 Task: Search one way flight ticket for 2 adults, 2 children, 2 infants in seat in first from Cedar Rapids: Eastern Iowa Airport to Rock Springs: Southwest Wyoming Regional Airport (rock Springs Sweetwater County Airport) on 8-5-2023. Choice of flights is Westjet. Number of bags: 2 carry on bags. Price is upto 71000. Outbound departure time preference is 7:30.
Action: Mouse moved to (277, 261)
Screenshot: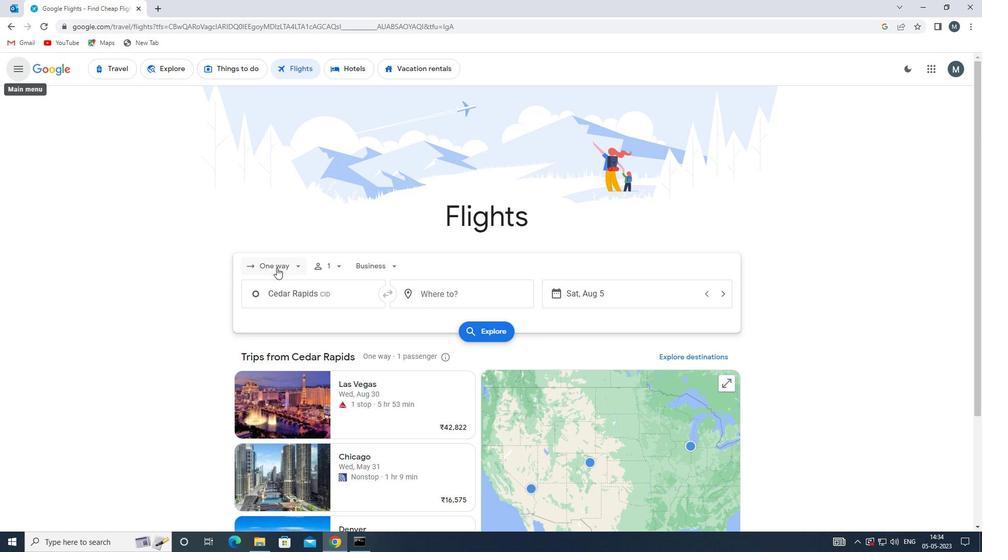 
Action: Mouse pressed left at (277, 261)
Screenshot: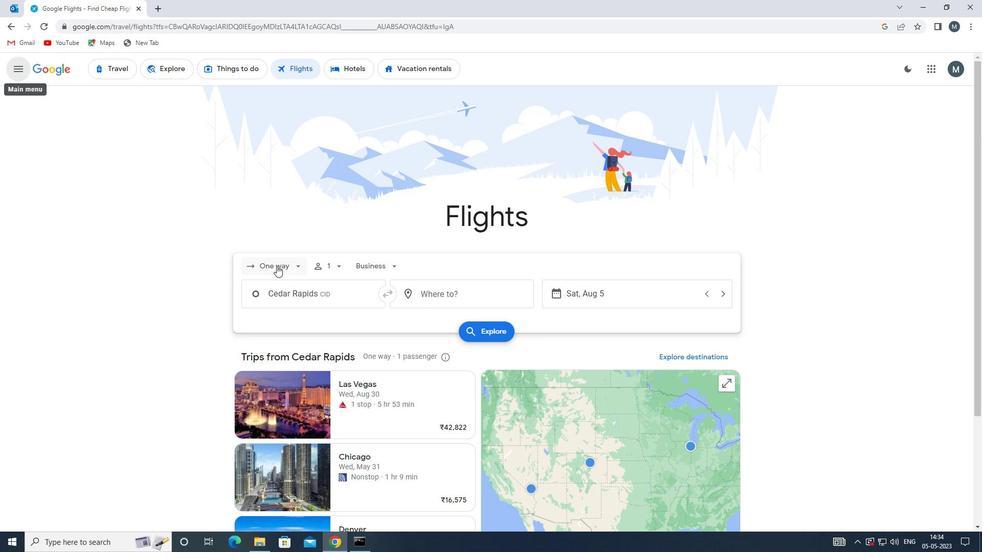 
Action: Mouse moved to (287, 316)
Screenshot: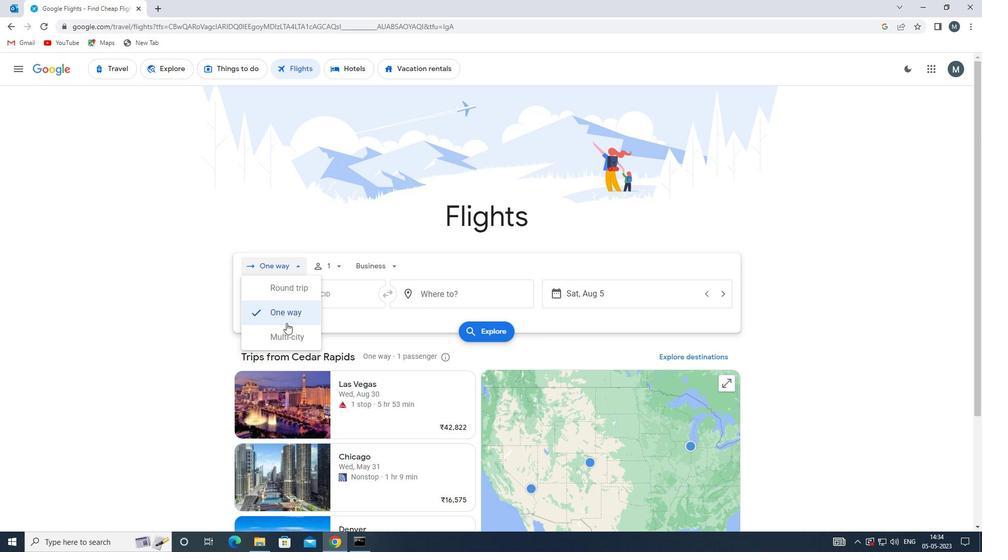 
Action: Mouse pressed left at (287, 316)
Screenshot: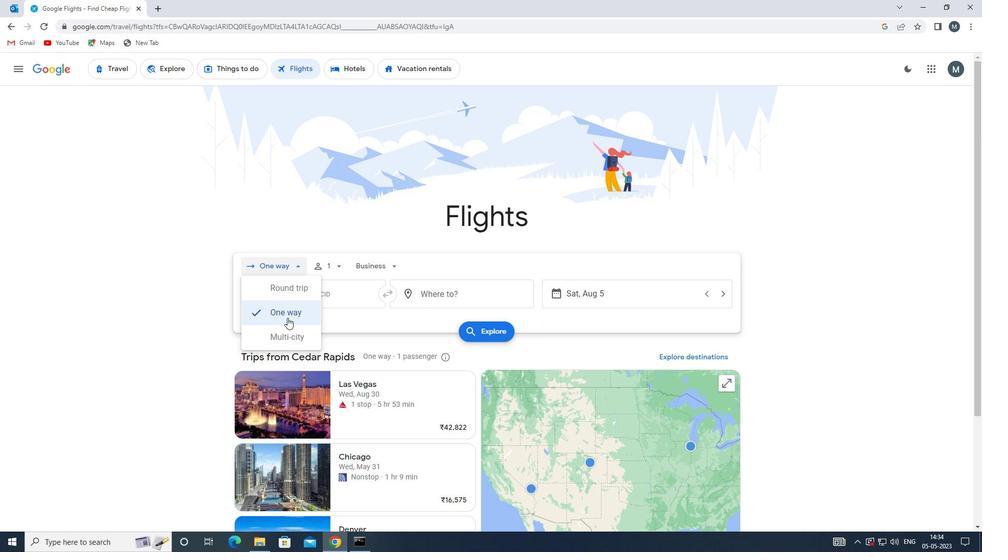 
Action: Mouse moved to (339, 267)
Screenshot: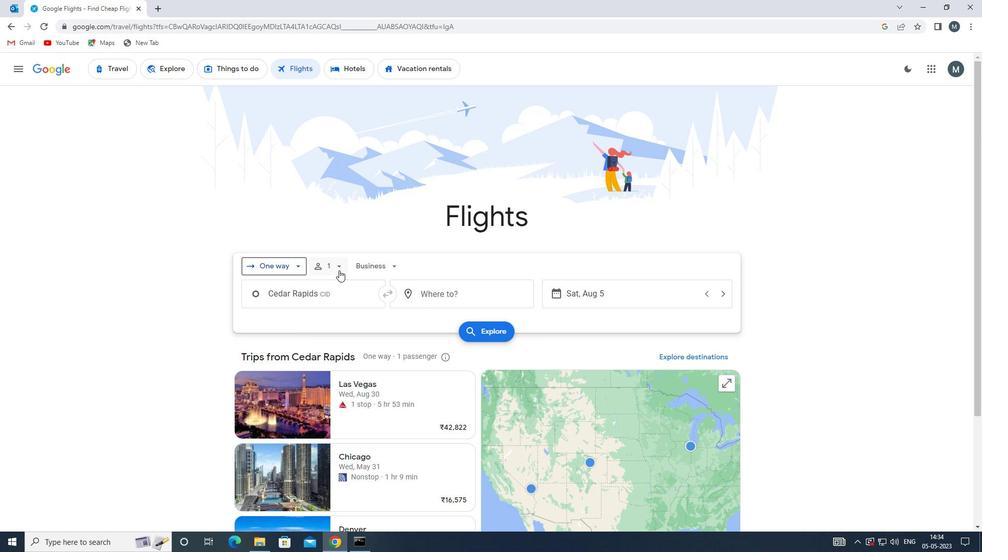 
Action: Mouse pressed left at (339, 267)
Screenshot: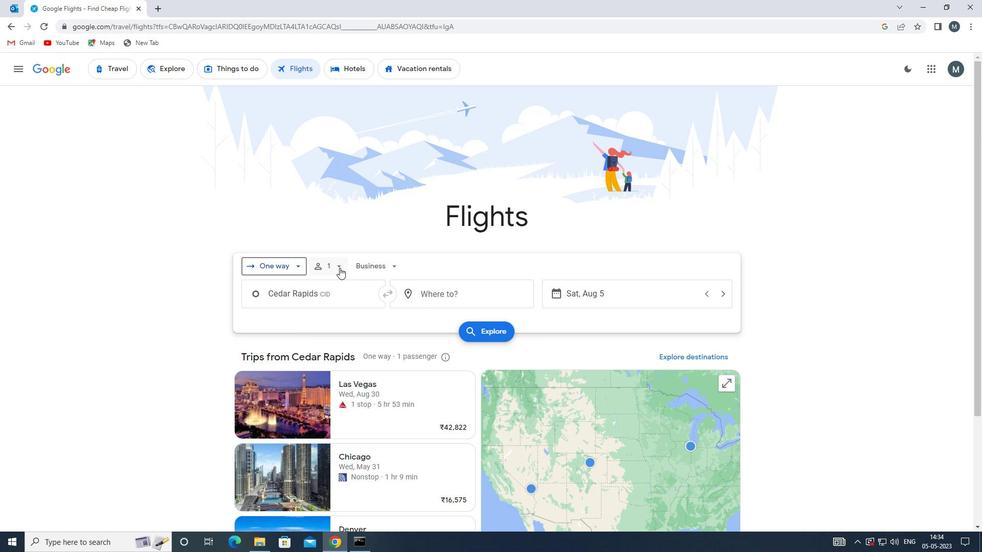 
Action: Mouse moved to (414, 292)
Screenshot: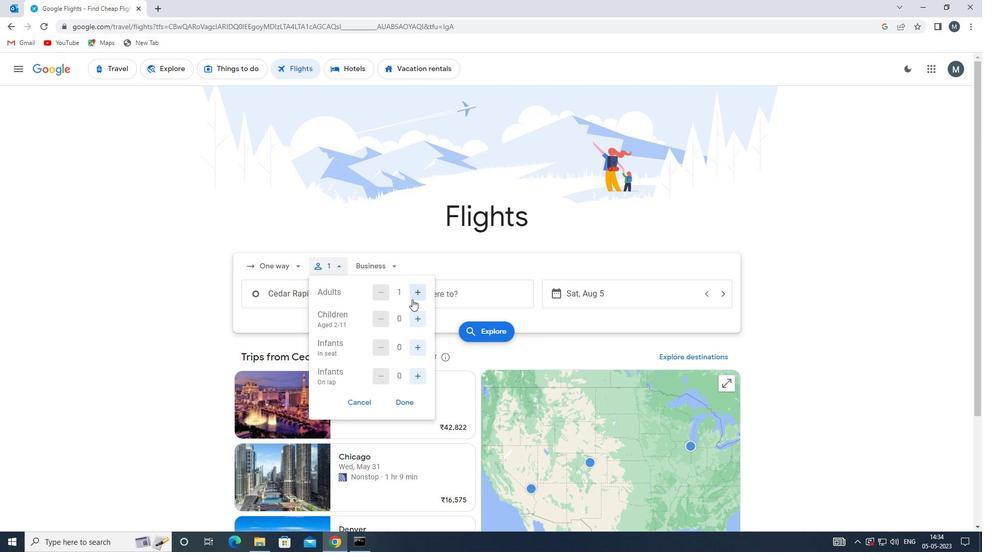 
Action: Mouse pressed left at (414, 292)
Screenshot: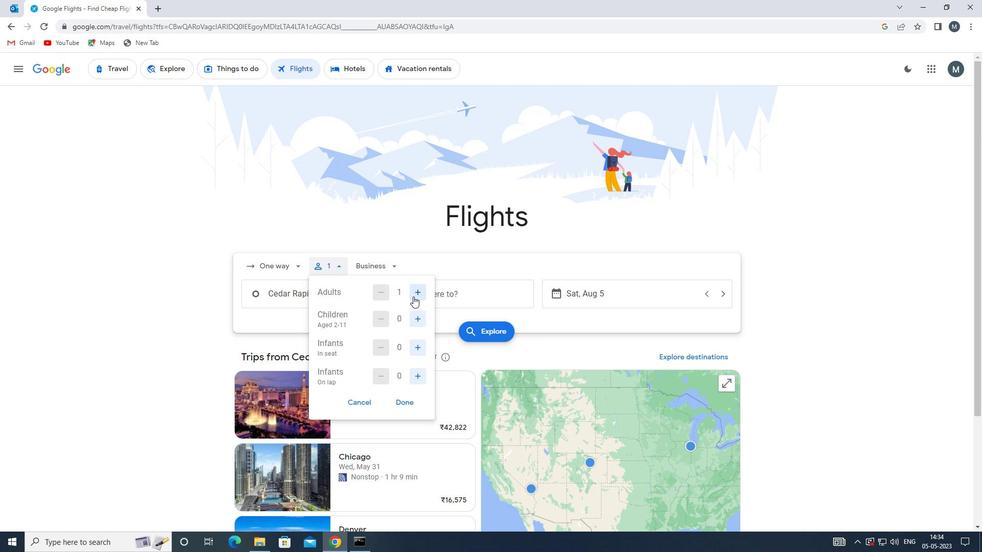 
Action: Mouse moved to (415, 317)
Screenshot: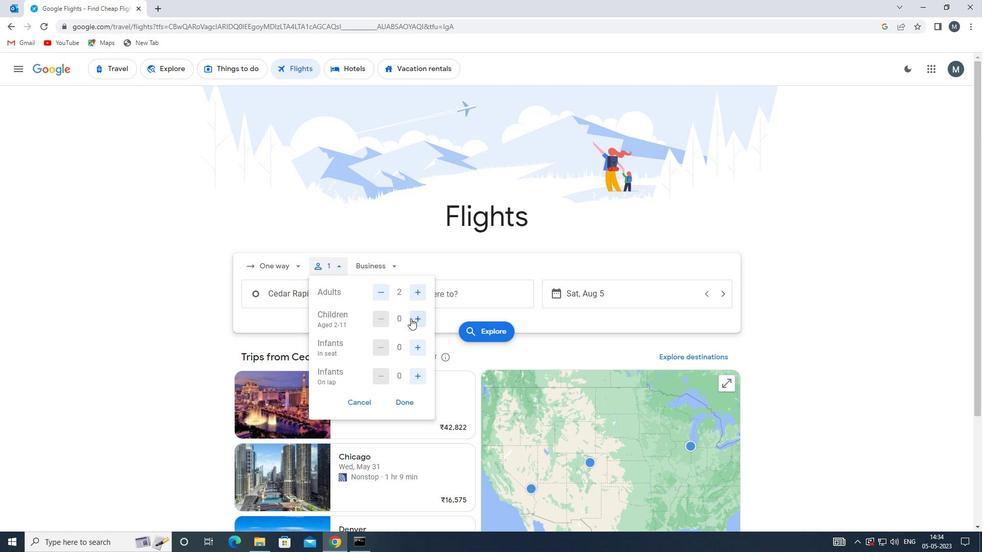 
Action: Mouse pressed left at (415, 317)
Screenshot: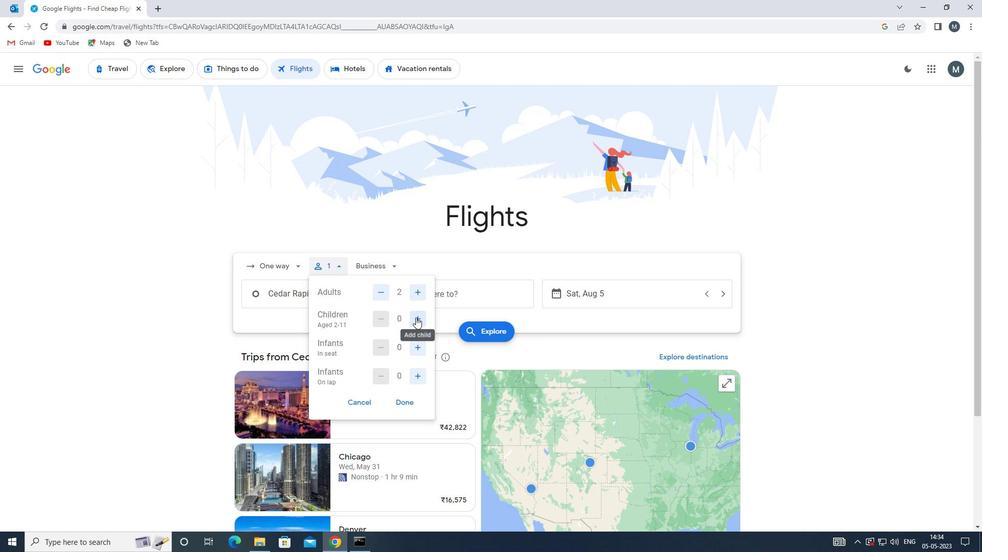 
Action: Mouse pressed left at (415, 317)
Screenshot: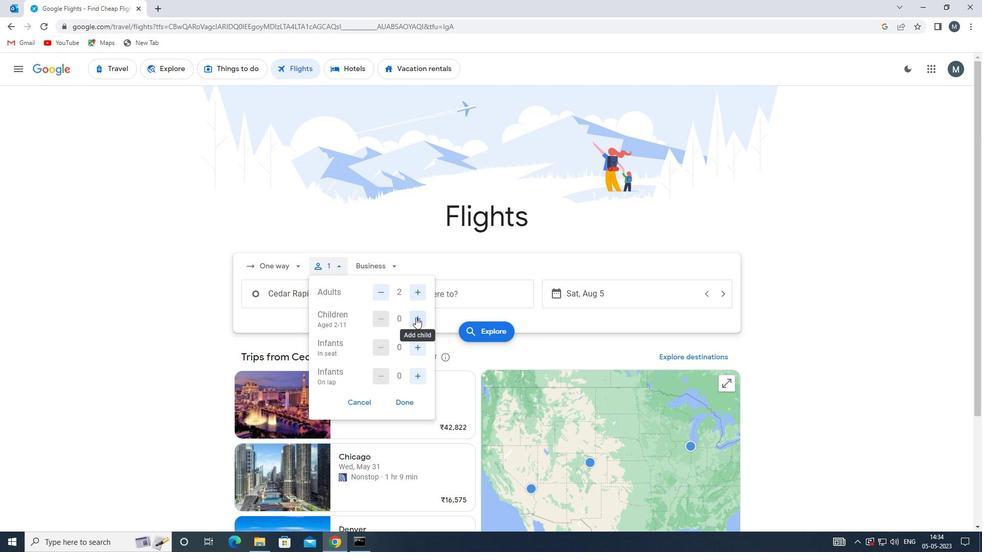 
Action: Mouse moved to (418, 345)
Screenshot: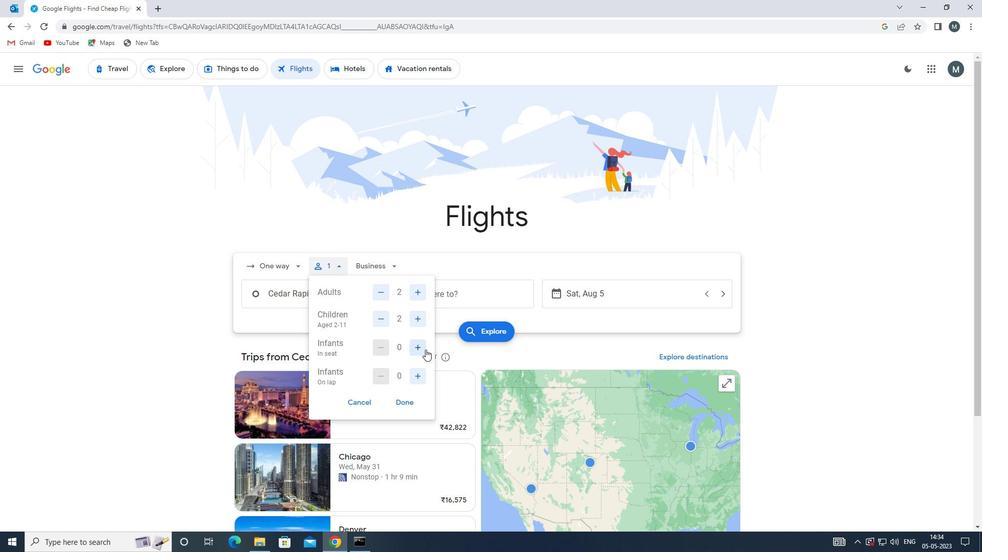 
Action: Mouse pressed left at (418, 345)
Screenshot: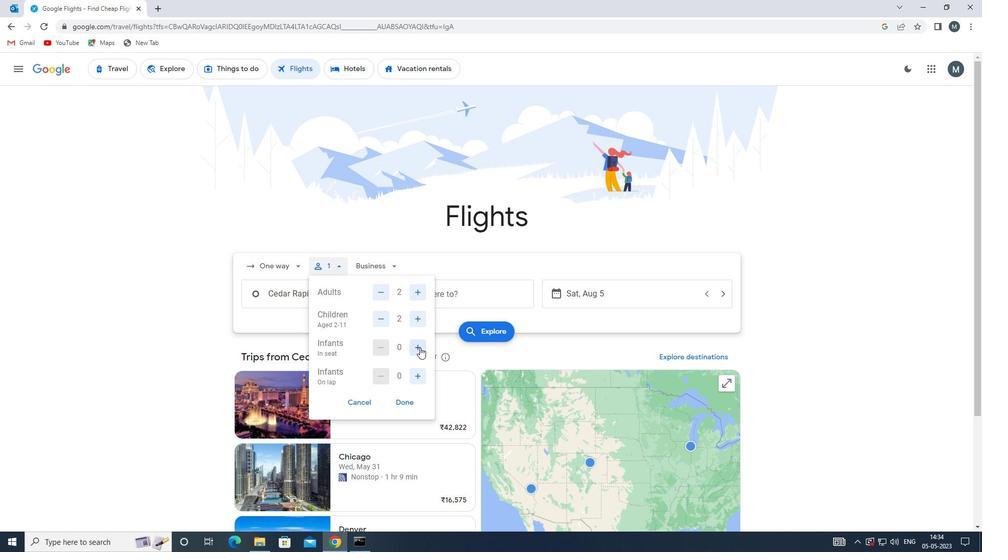 
Action: Mouse pressed left at (418, 345)
Screenshot: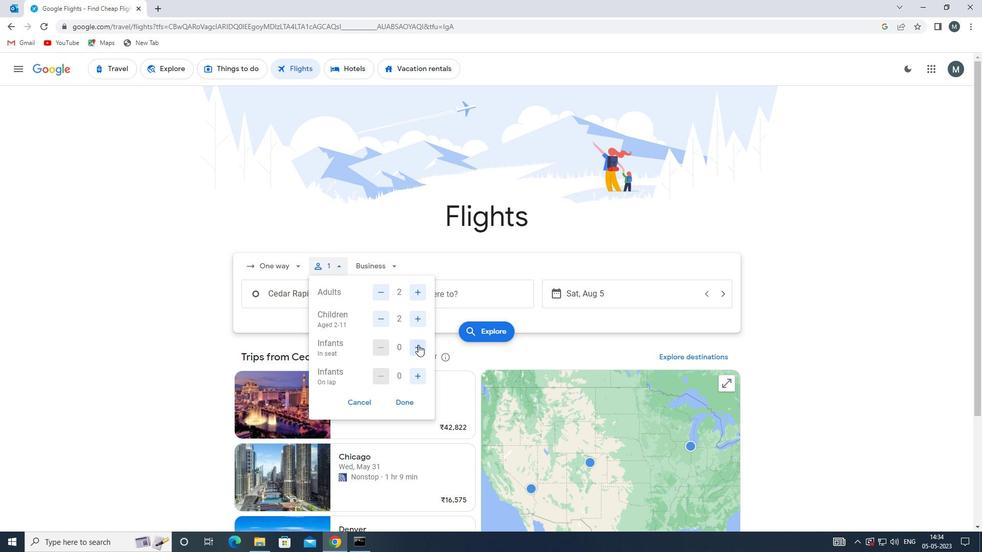 
Action: Mouse moved to (417, 398)
Screenshot: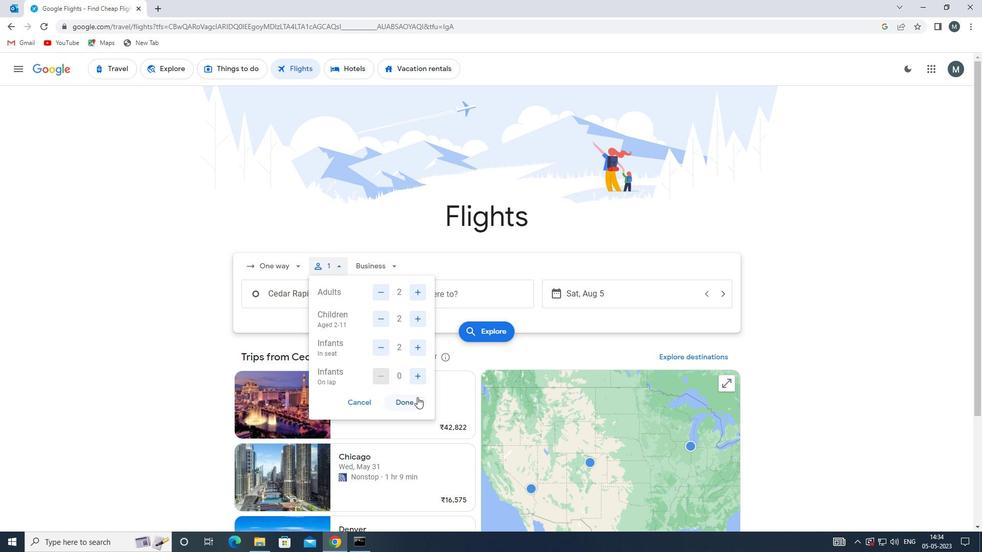 
Action: Mouse pressed left at (417, 398)
Screenshot: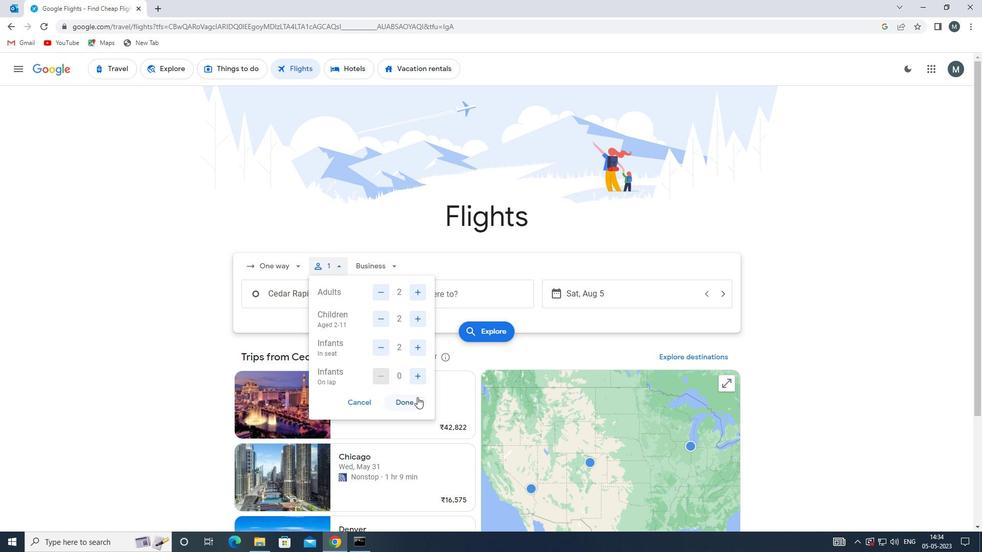 
Action: Mouse moved to (395, 264)
Screenshot: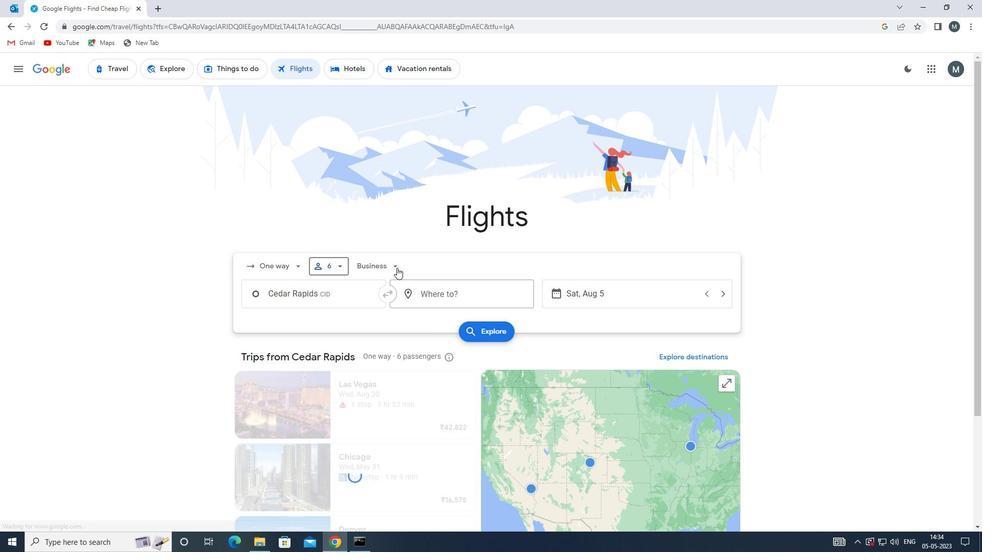 
Action: Mouse pressed left at (395, 264)
Screenshot: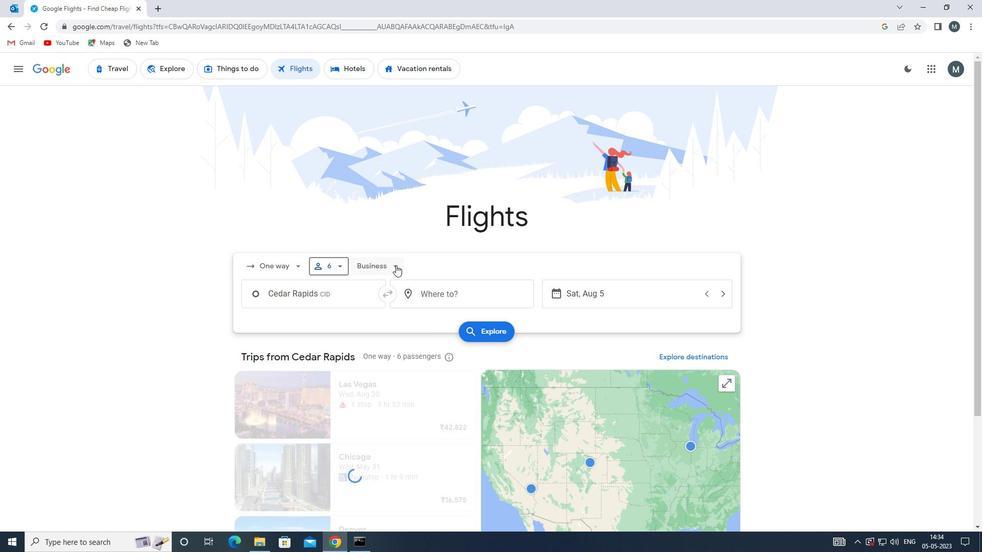 
Action: Mouse moved to (397, 357)
Screenshot: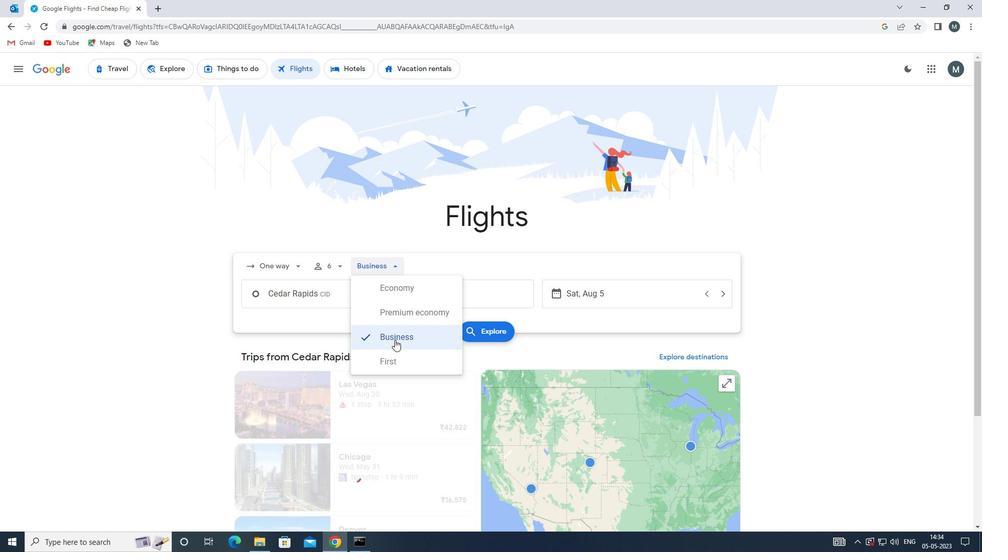 
Action: Mouse pressed left at (397, 357)
Screenshot: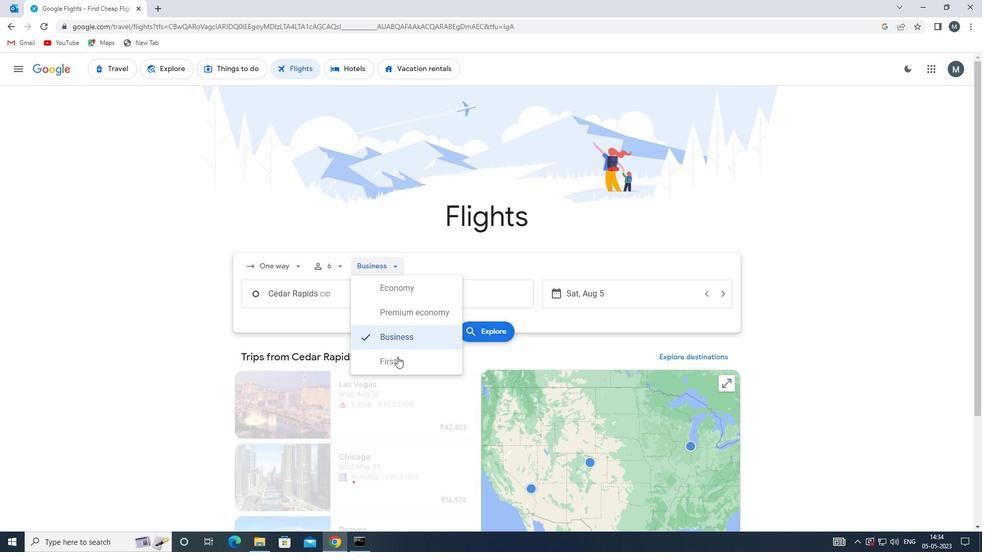 
Action: Mouse moved to (353, 297)
Screenshot: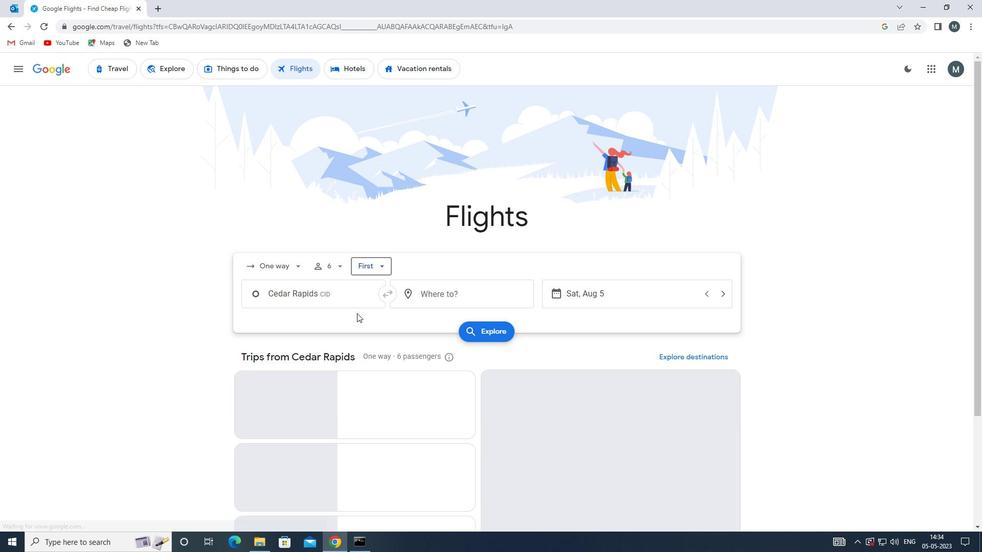 
Action: Mouse pressed left at (353, 297)
Screenshot: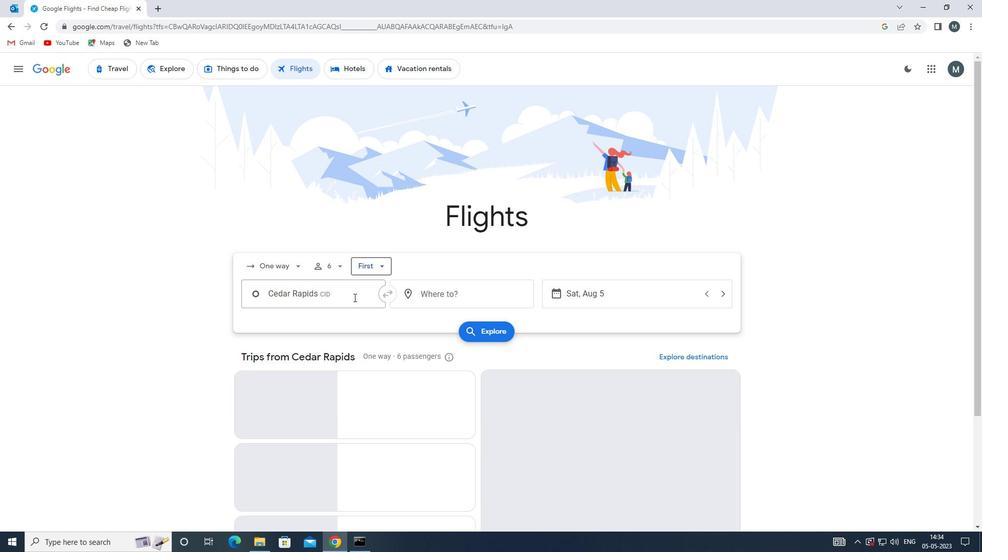 
Action: Mouse moved to (338, 347)
Screenshot: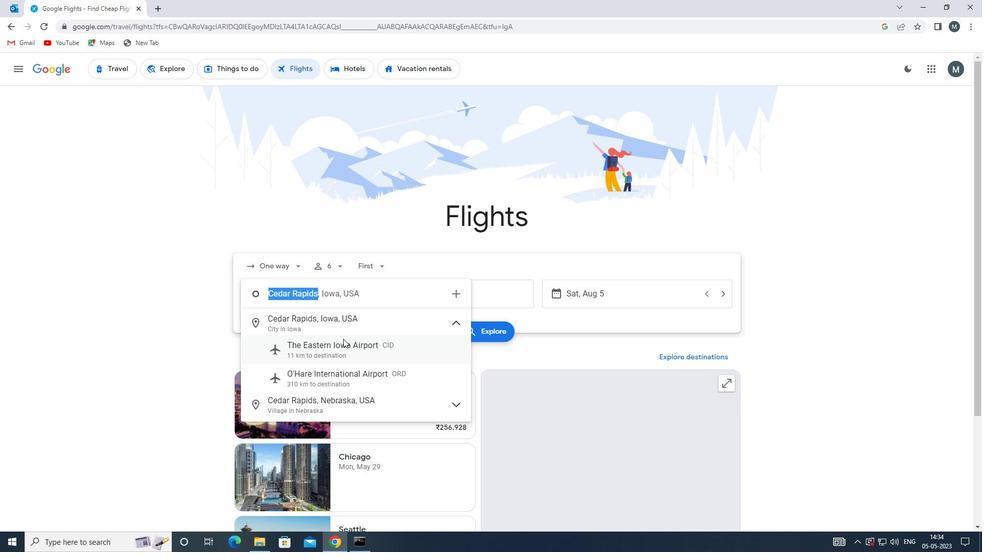 
Action: Mouse pressed left at (338, 347)
Screenshot: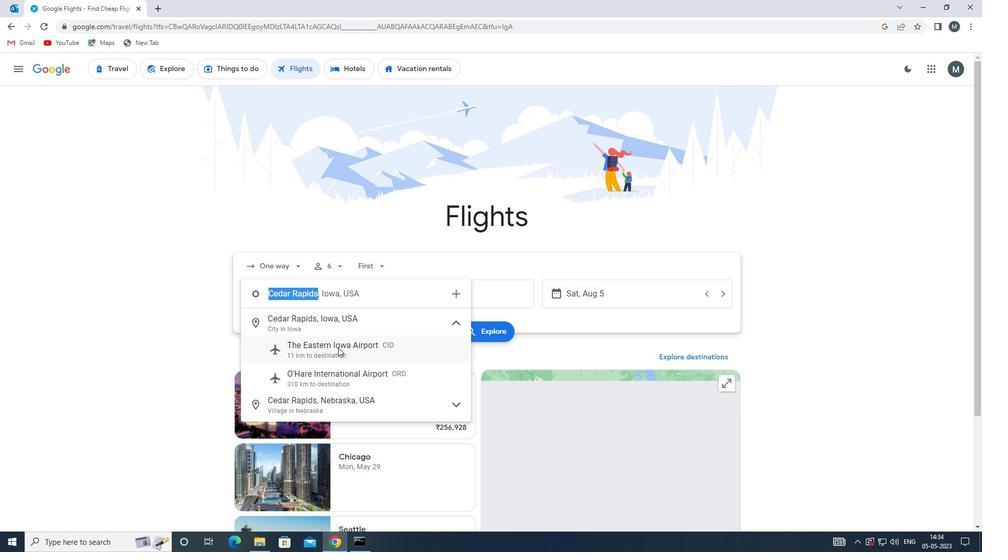 
Action: Mouse moved to (446, 299)
Screenshot: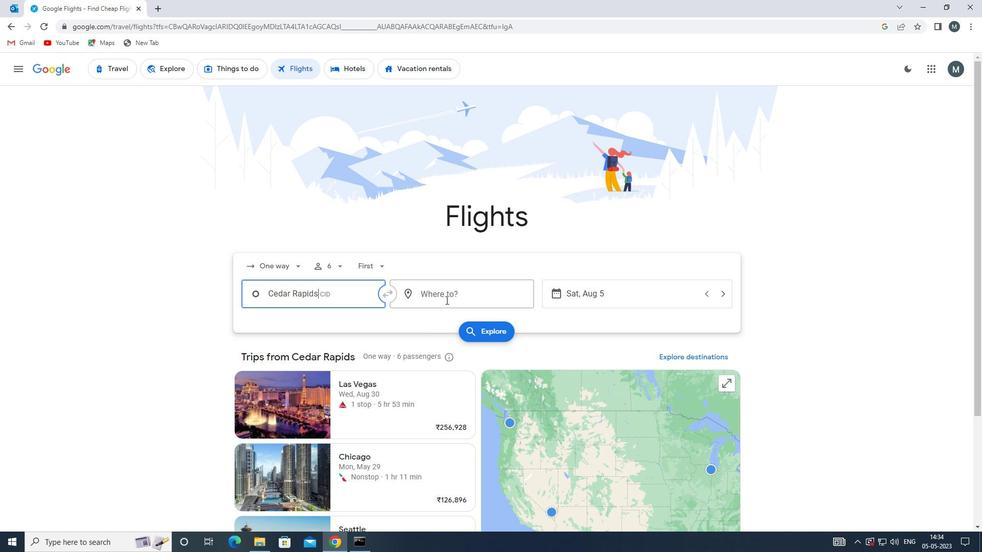 
Action: Mouse pressed left at (446, 299)
Screenshot: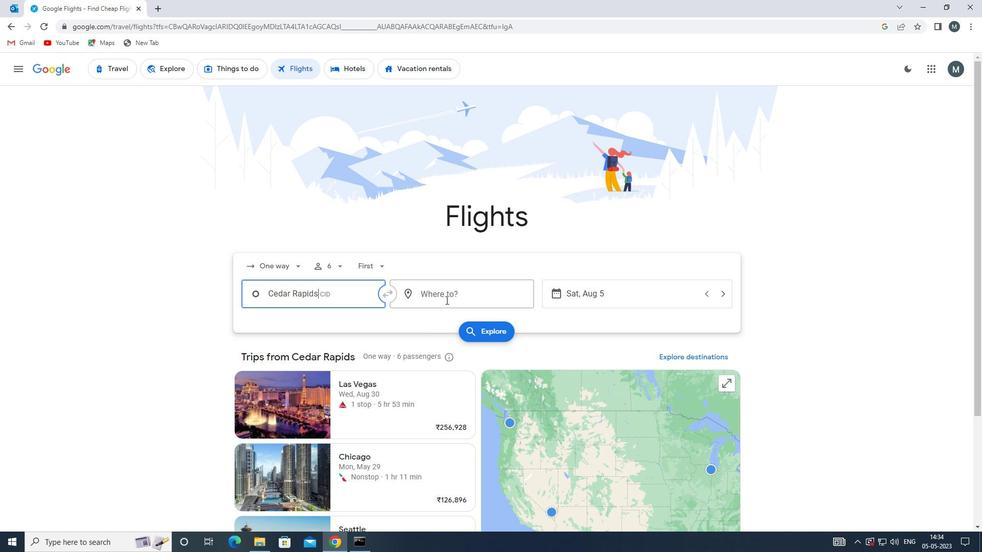 
Action: Key pressed south<Key.space>wyoming<Key.space>ref<Key.backspace>g<Key.backspace><Key.backspace><Key.backspace><Key.backspace><Key.backspace><Key.backspace><Key.backspace><Key.backspace><Key.backspace><Key.backspace><Key.backspace><Key.backspace><Key.backspace><Key.backspace><Key.backspace><Key.backspace><Key.backspace><Key.backspace><Key.backspace><Key.backspace><Key.backspace>e<Key.backspace>rks
Screenshot: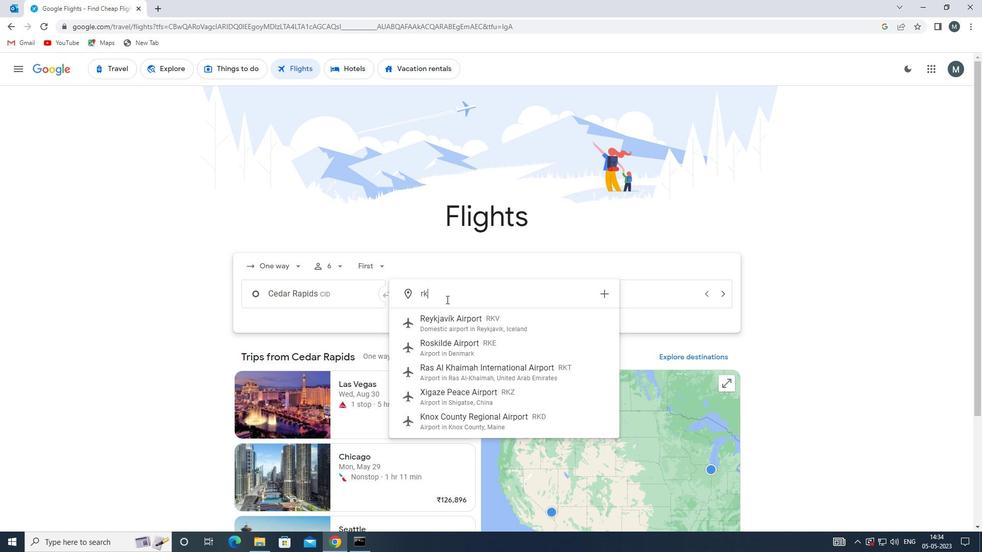 
Action: Mouse moved to (466, 328)
Screenshot: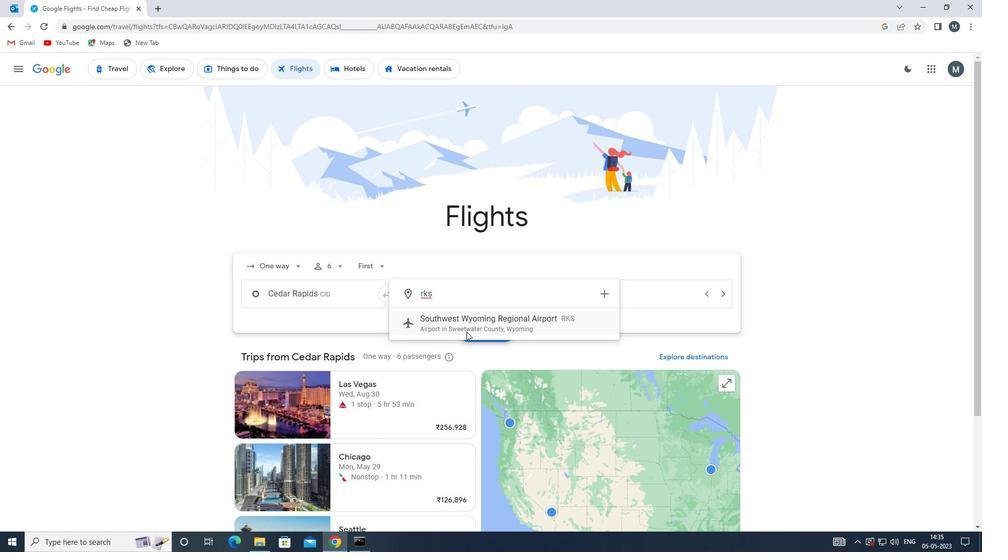 
Action: Mouse pressed left at (466, 328)
Screenshot: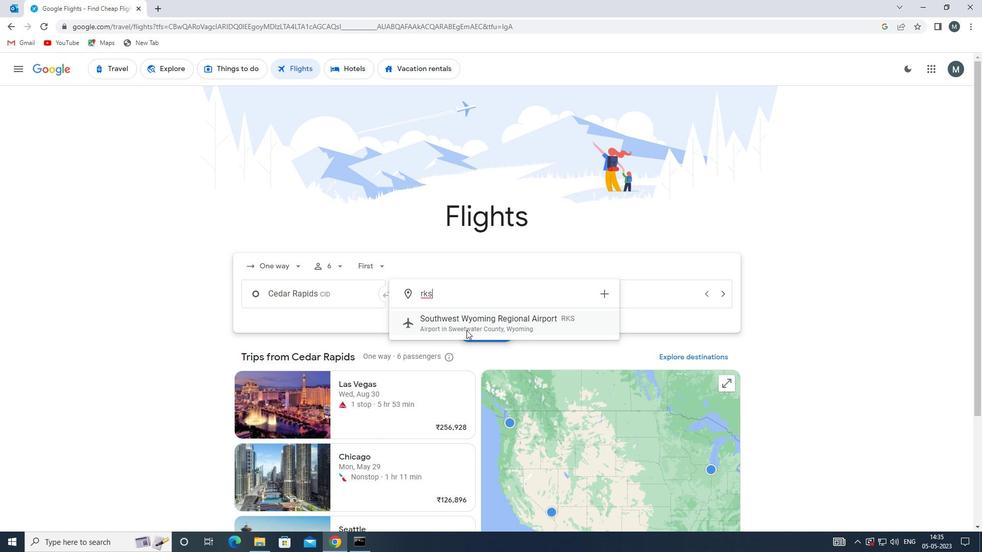 
Action: Mouse moved to (575, 290)
Screenshot: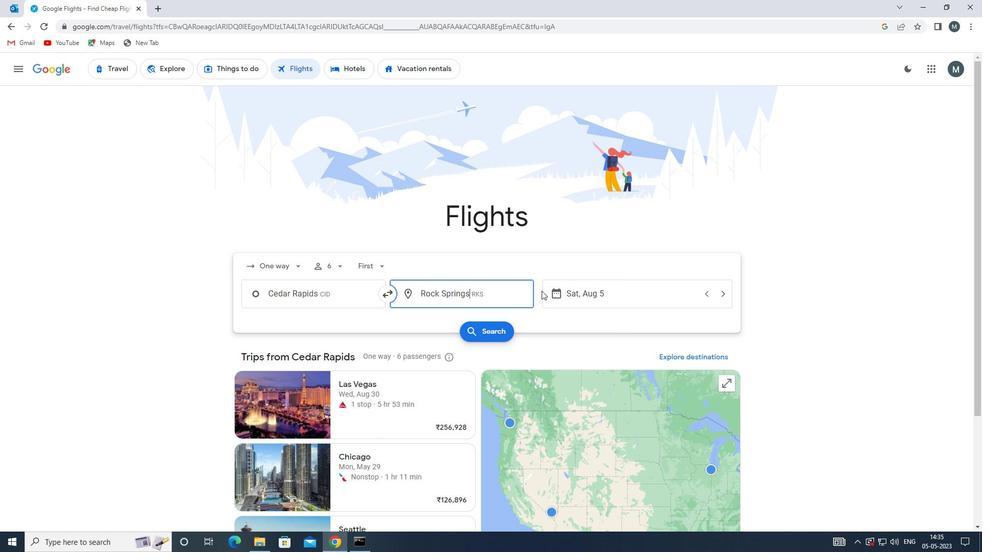 
Action: Mouse pressed left at (575, 290)
Screenshot: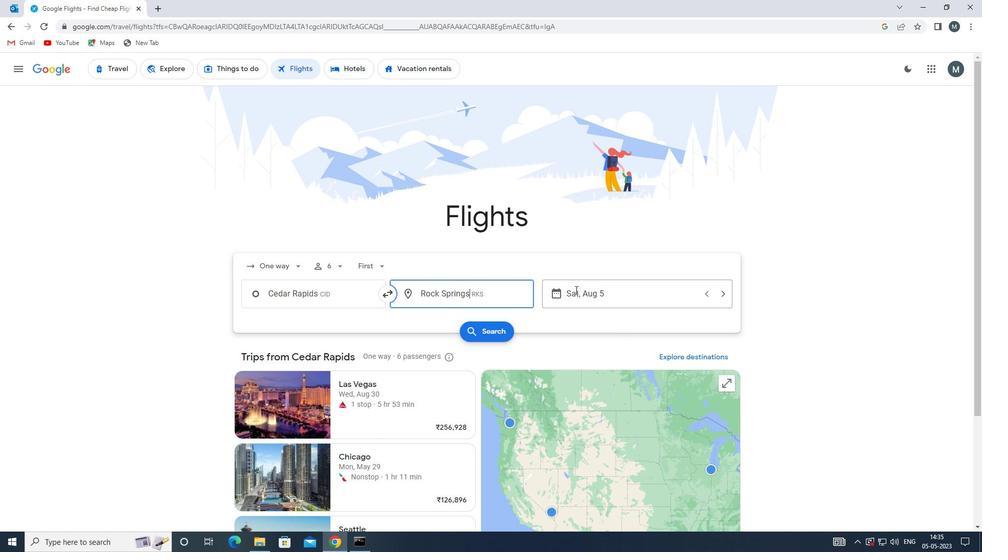 
Action: Mouse moved to (518, 340)
Screenshot: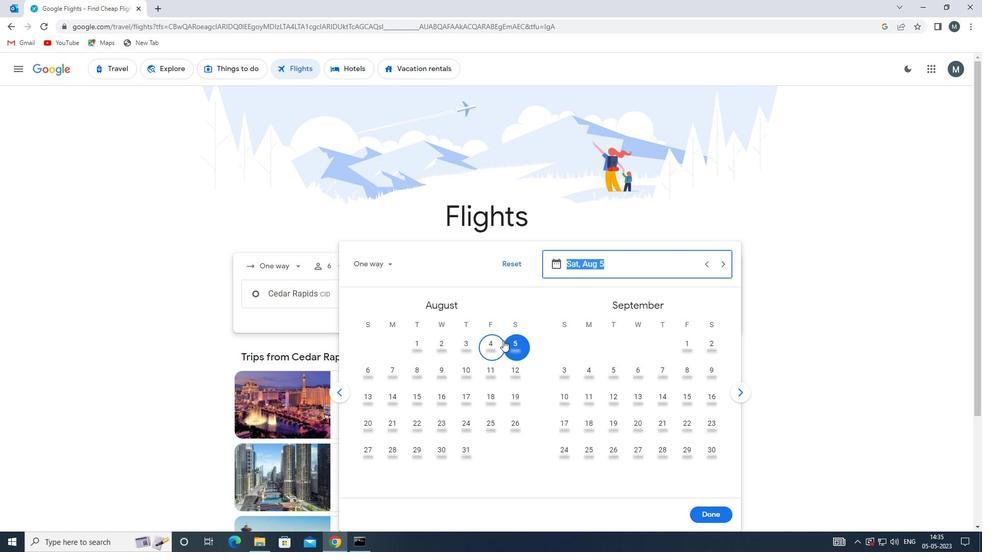 
Action: Mouse pressed left at (518, 340)
Screenshot: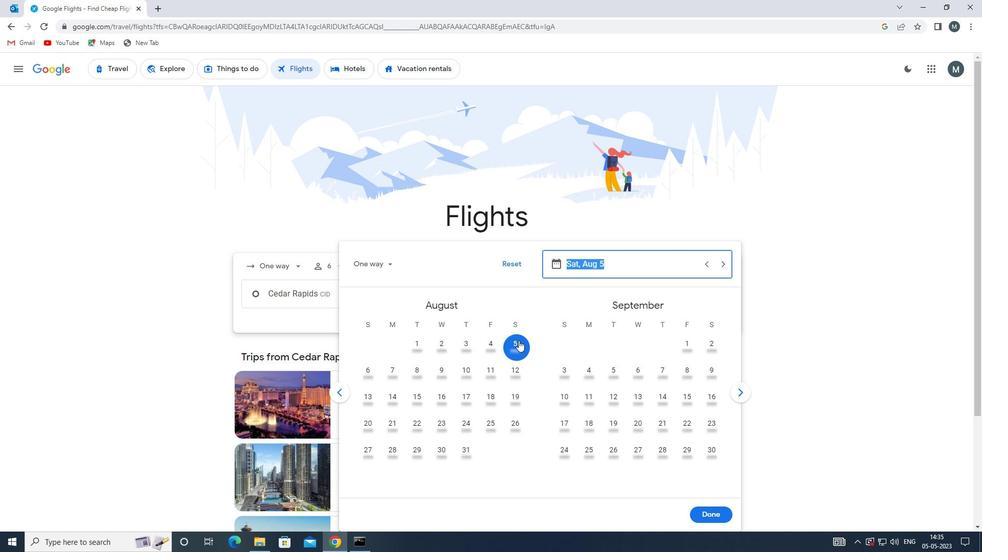 
Action: Mouse moved to (717, 513)
Screenshot: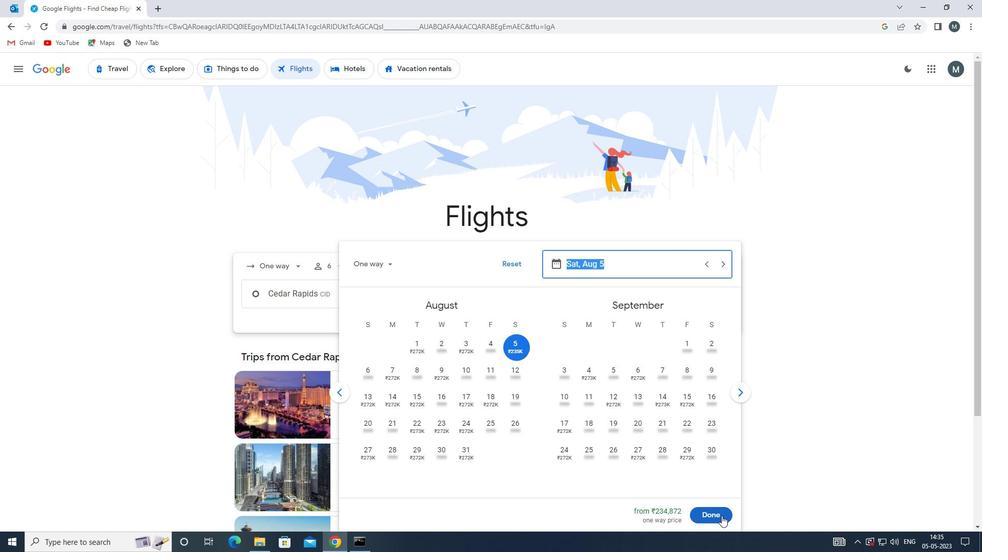 
Action: Mouse pressed left at (717, 513)
Screenshot: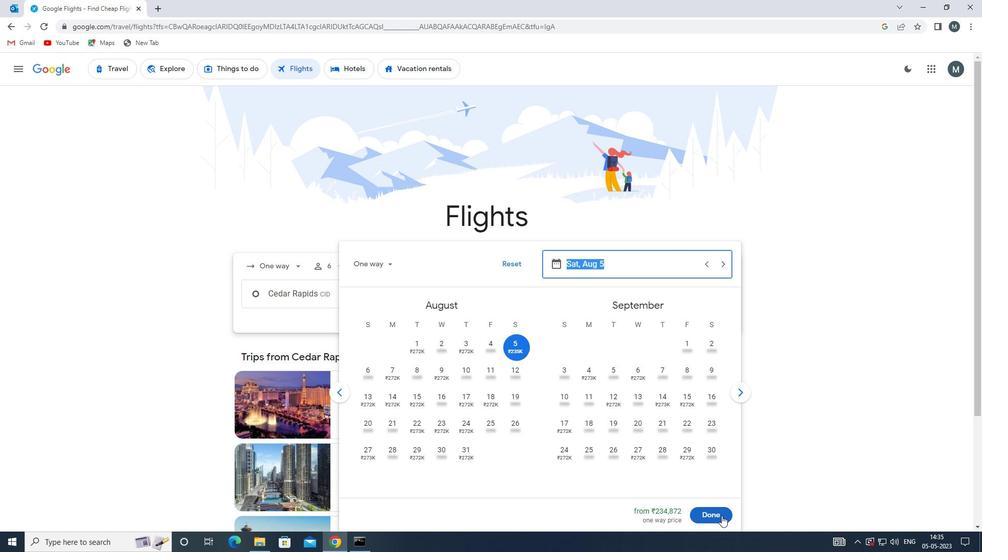 
Action: Mouse moved to (500, 328)
Screenshot: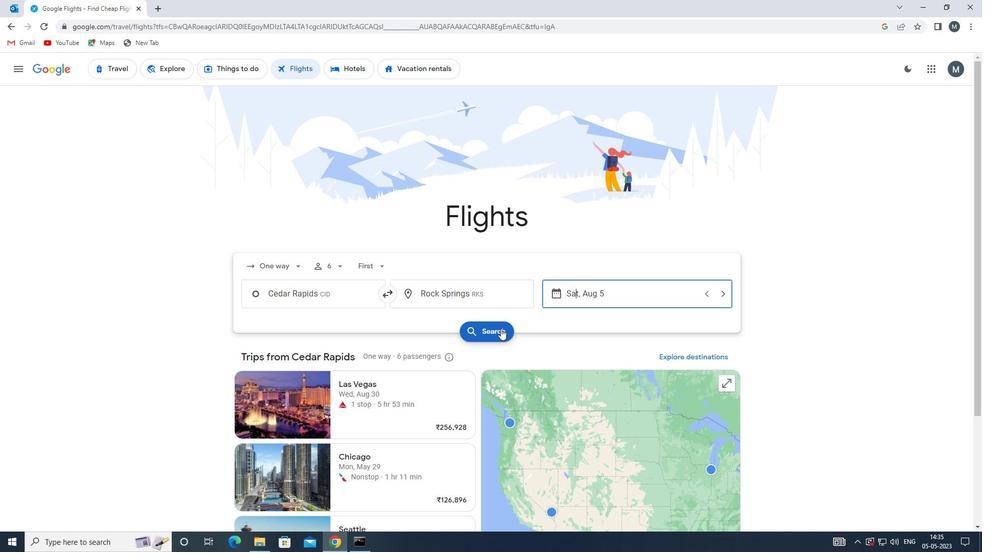 
Action: Mouse pressed left at (500, 328)
Screenshot: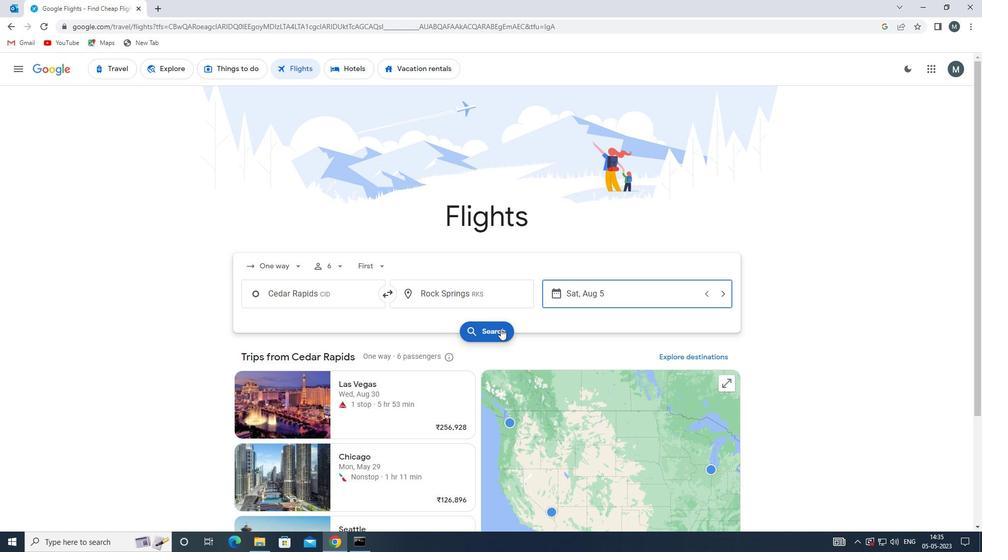 
Action: Mouse moved to (253, 165)
Screenshot: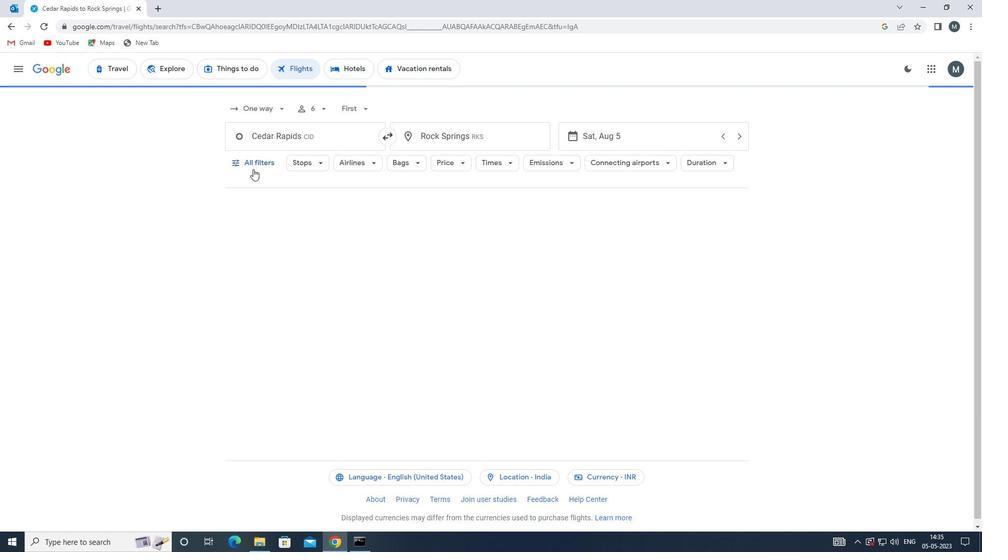 
Action: Mouse pressed left at (253, 165)
Screenshot: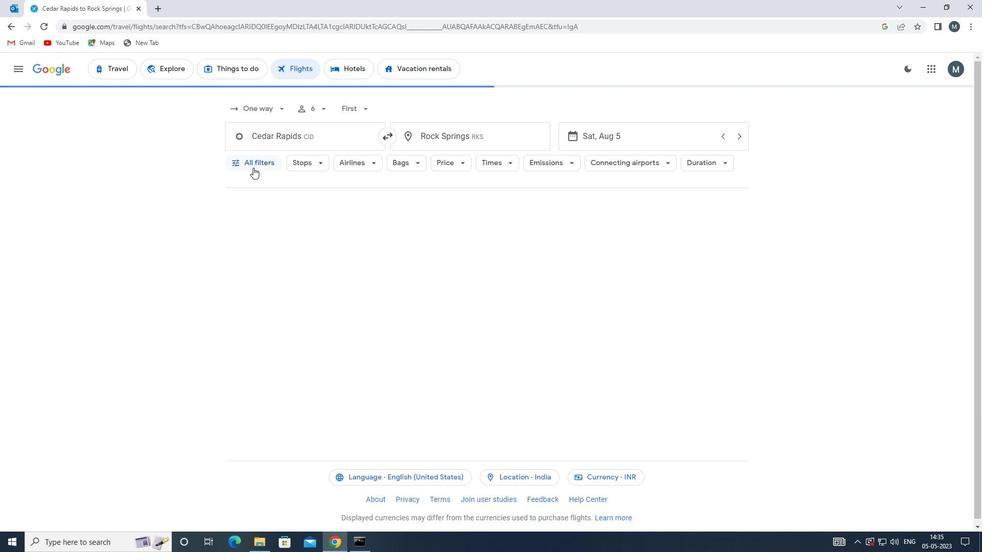 
Action: Mouse moved to (304, 332)
Screenshot: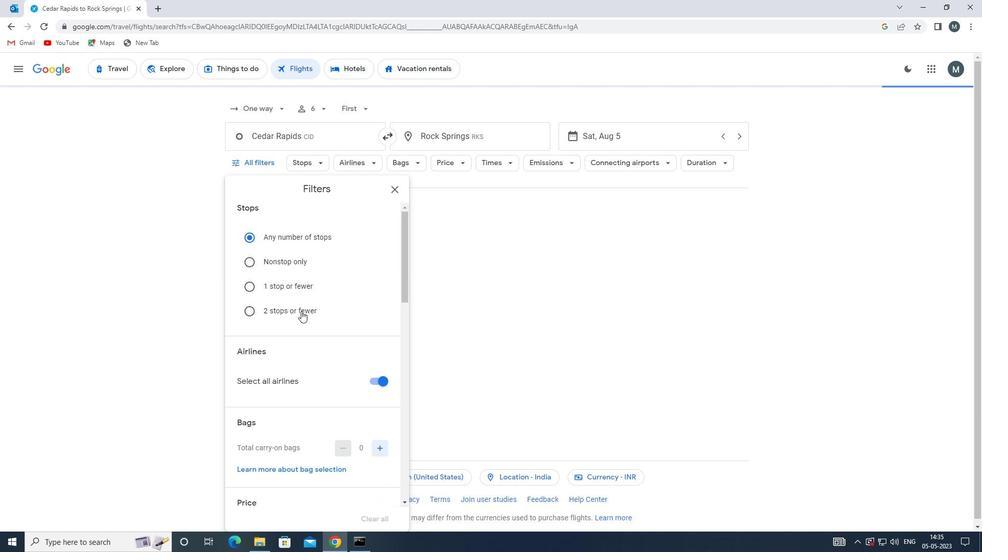 
Action: Mouse scrolled (304, 331) with delta (0, 0)
Screenshot: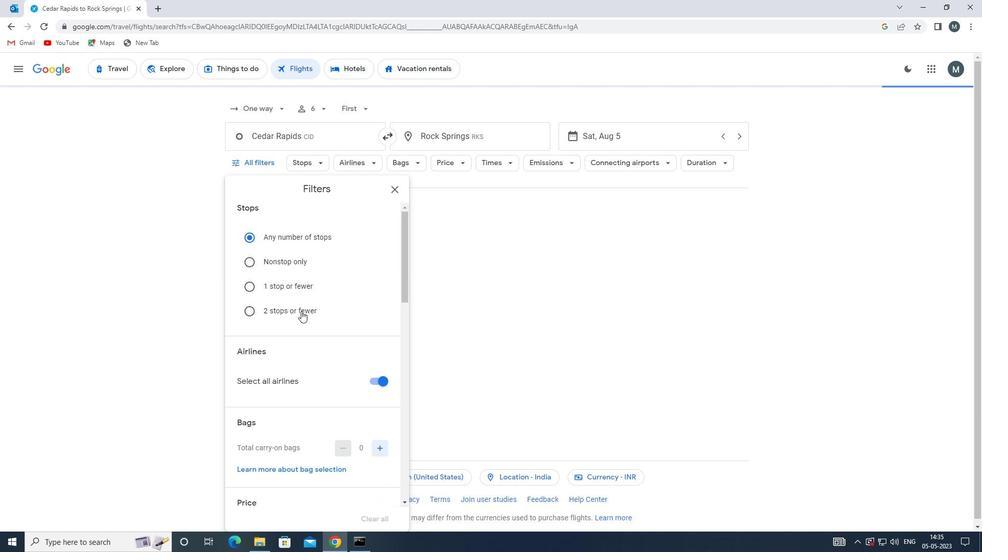 
Action: Mouse moved to (304, 336)
Screenshot: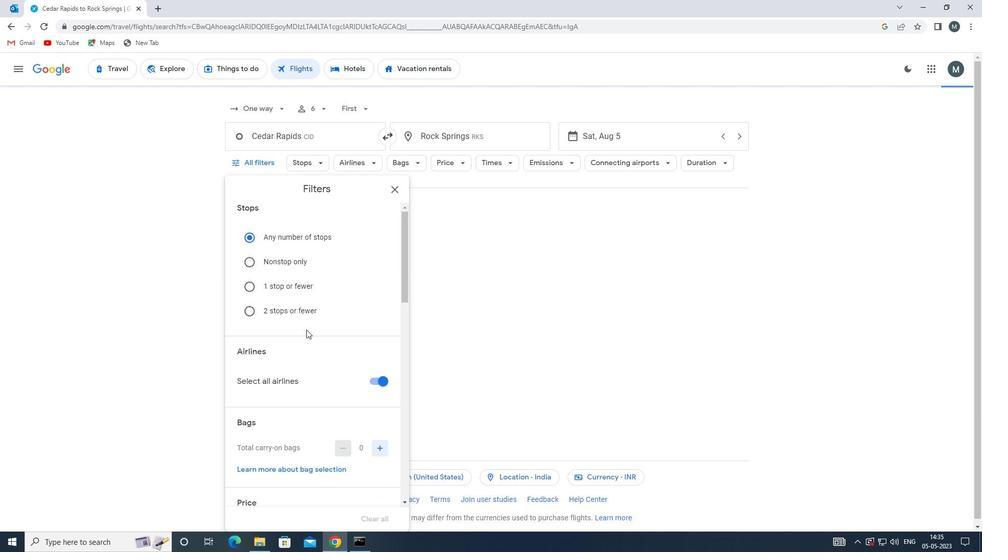 
Action: Mouse scrolled (304, 336) with delta (0, 0)
Screenshot: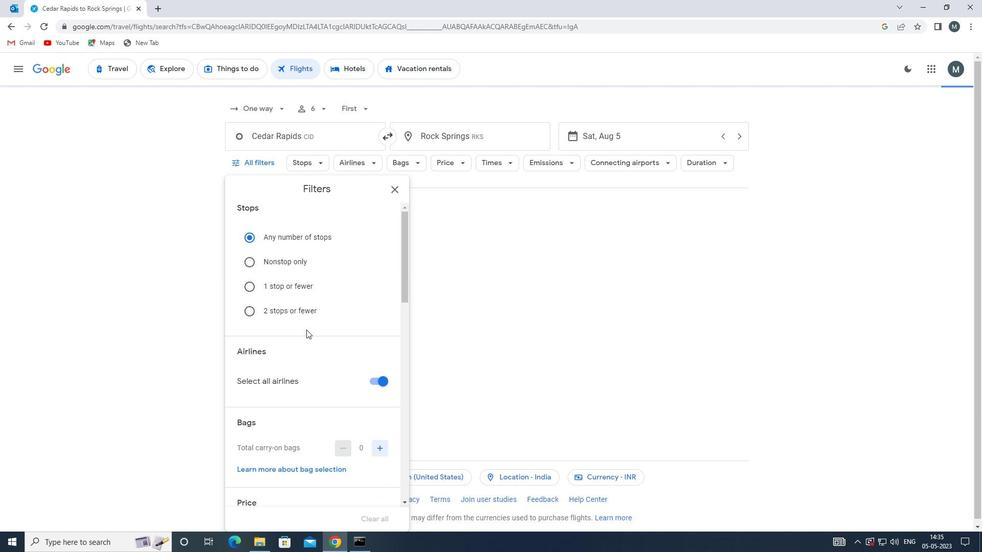
Action: Mouse moved to (376, 279)
Screenshot: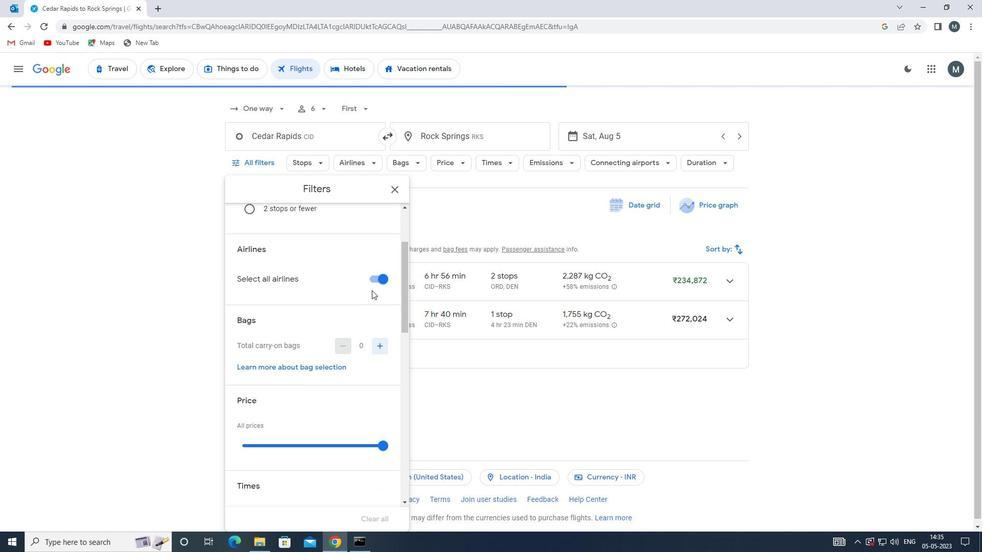 
Action: Mouse pressed left at (376, 279)
Screenshot: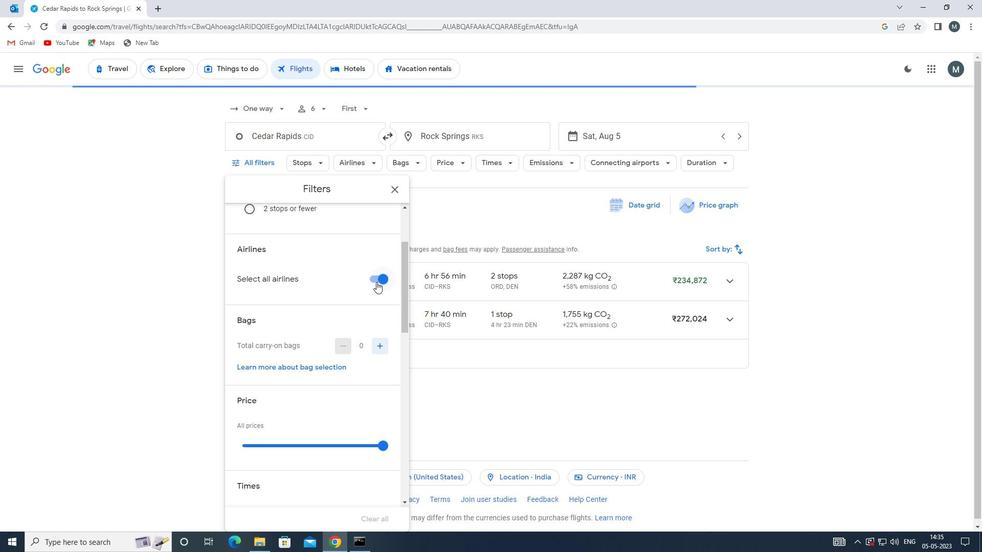 
Action: Mouse moved to (379, 279)
Screenshot: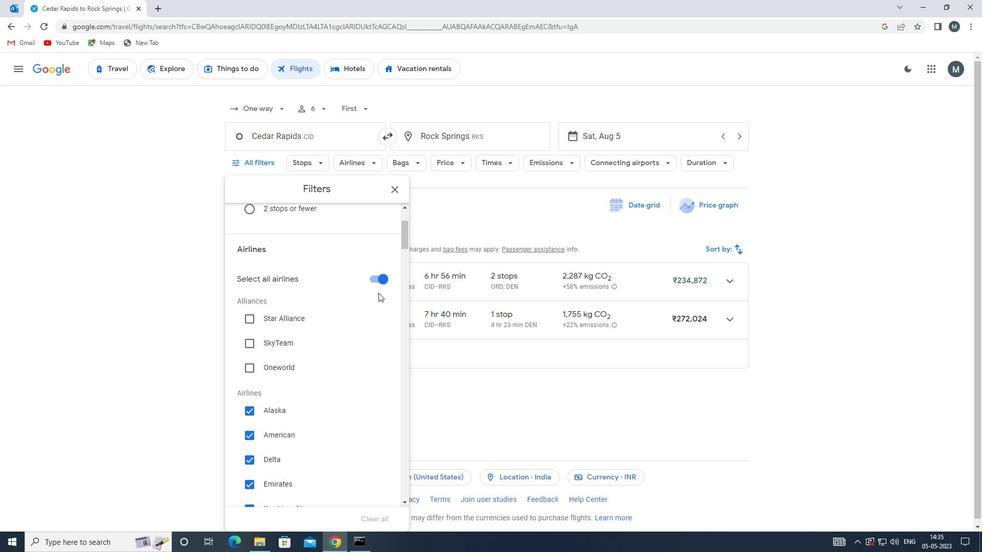 
Action: Mouse pressed left at (379, 279)
Screenshot: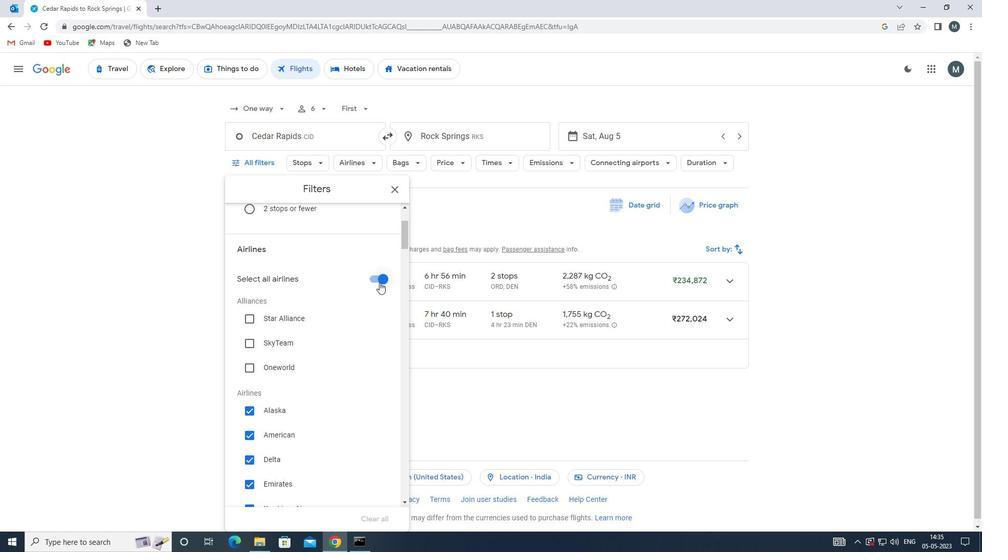 
Action: Mouse moved to (277, 373)
Screenshot: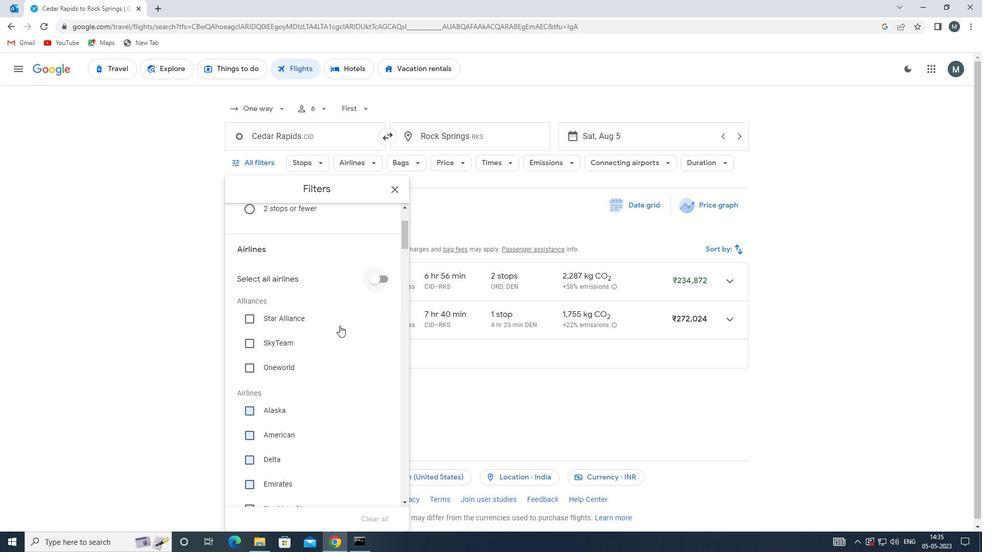
Action: Mouse scrolled (277, 372) with delta (0, 0)
Screenshot: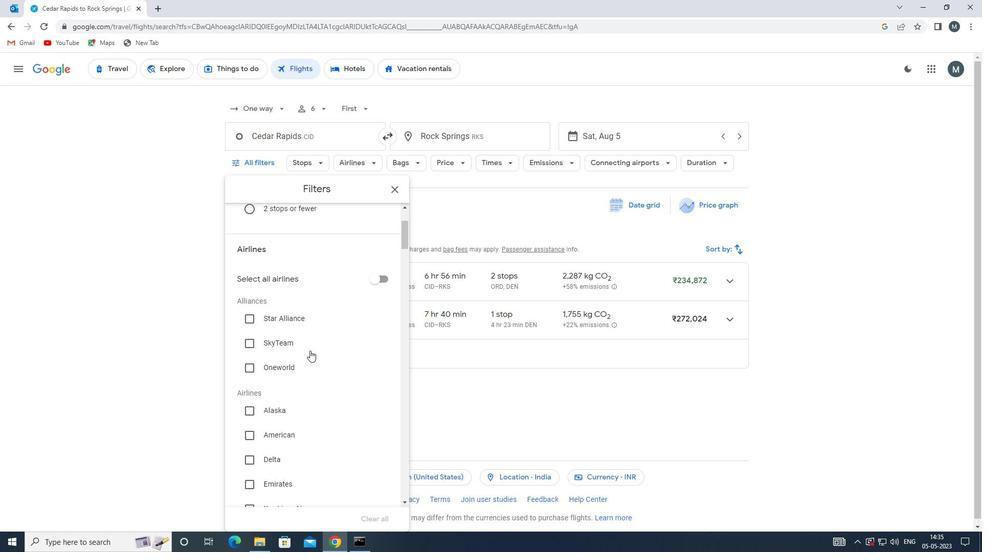 
Action: Mouse moved to (277, 374)
Screenshot: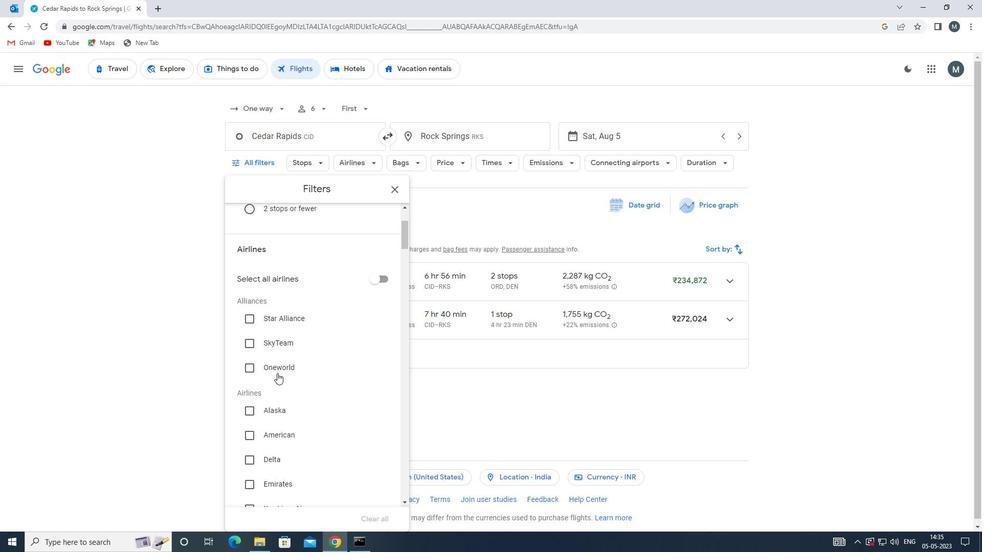 
Action: Mouse scrolled (277, 373) with delta (0, 0)
Screenshot: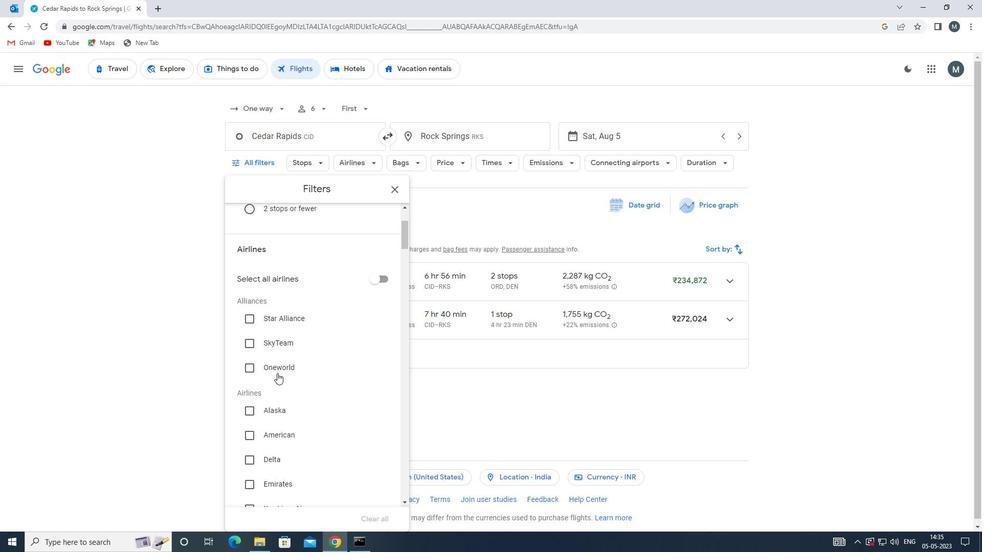 
Action: Mouse moved to (287, 396)
Screenshot: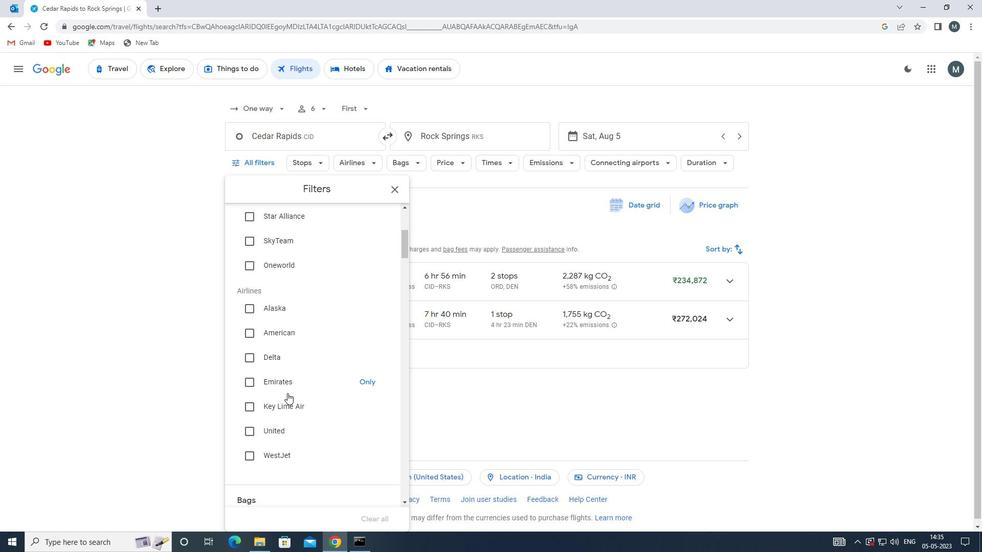 
Action: Mouse scrolled (287, 395) with delta (0, 0)
Screenshot: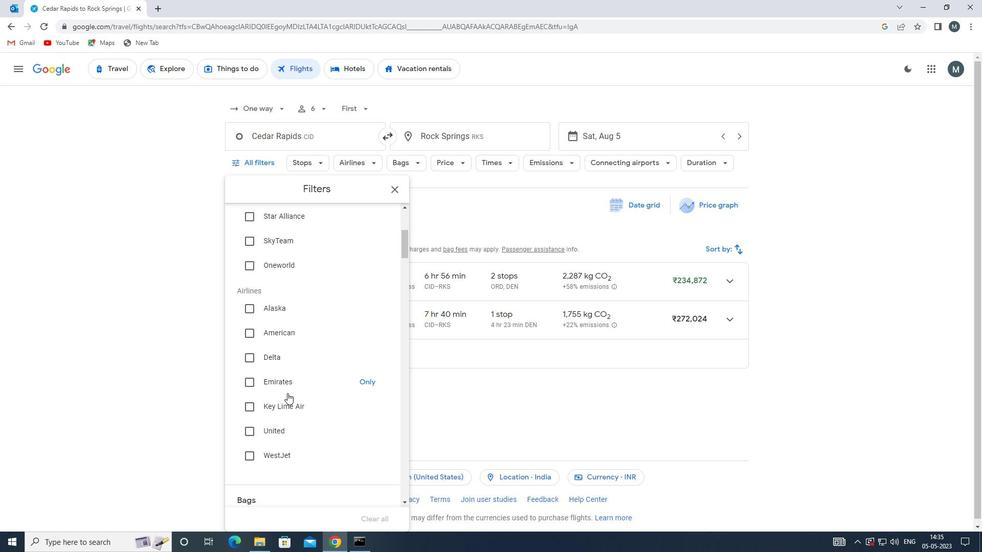 
Action: Mouse moved to (293, 410)
Screenshot: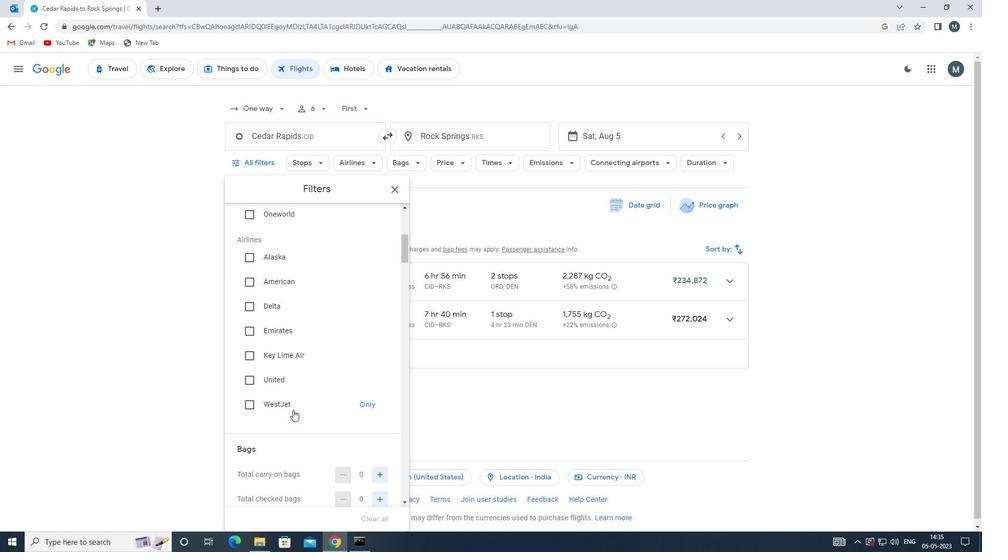 
Action: Mouse pressed left at (293, 410)
Screenshot: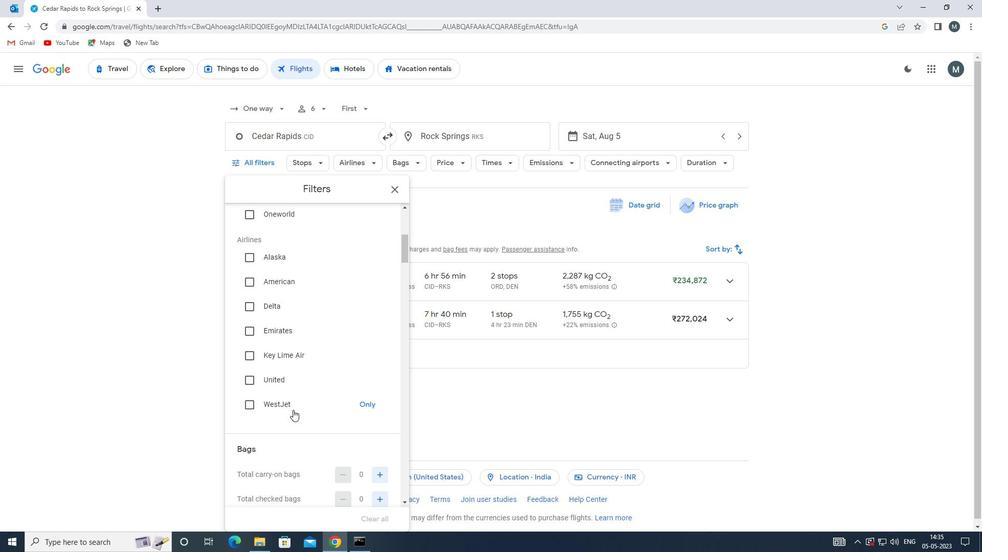 
Action: Mouse moved to (296, 388)
Screenshot: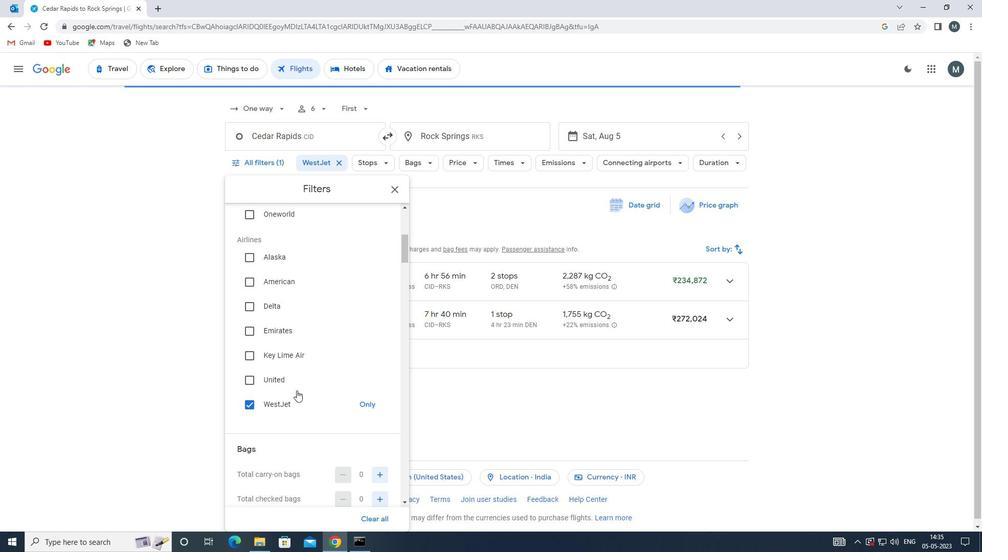 
Action: Mouse scrolled (296, 388) with delta (0, 0)
Screenshot: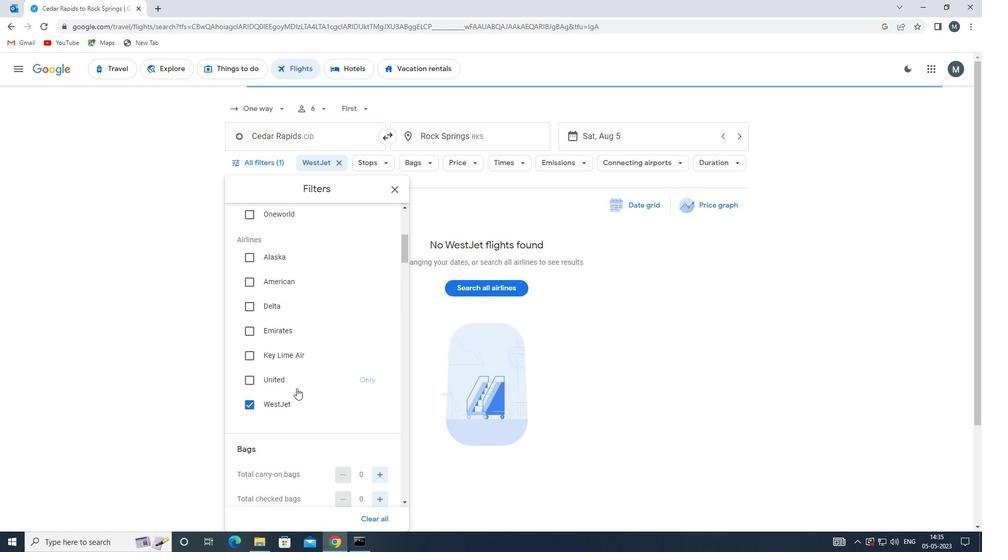 
Action: Mouse scrolled (296, 388) with delta (0, 0)
Screenshot: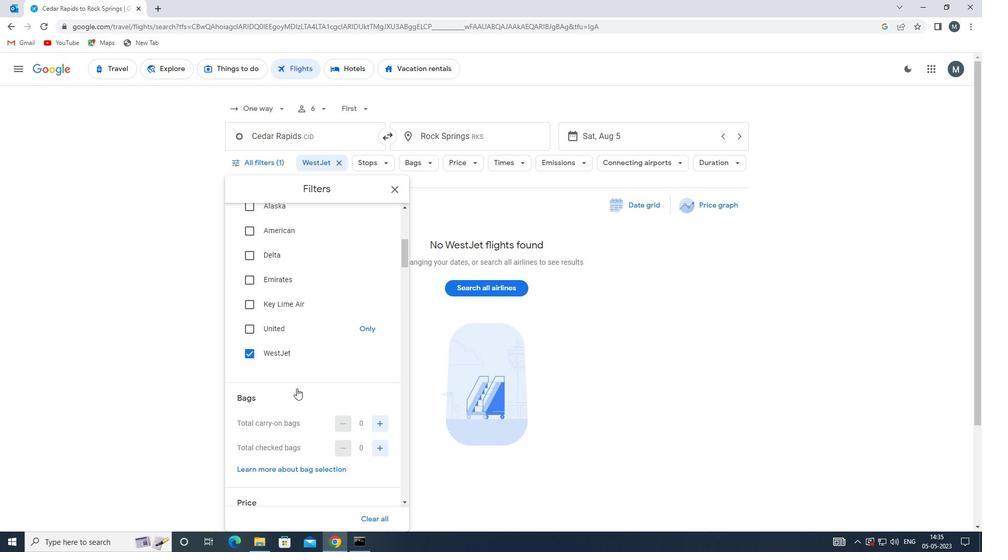 
Action: Mouse moved to (377, 372)
Screenshot: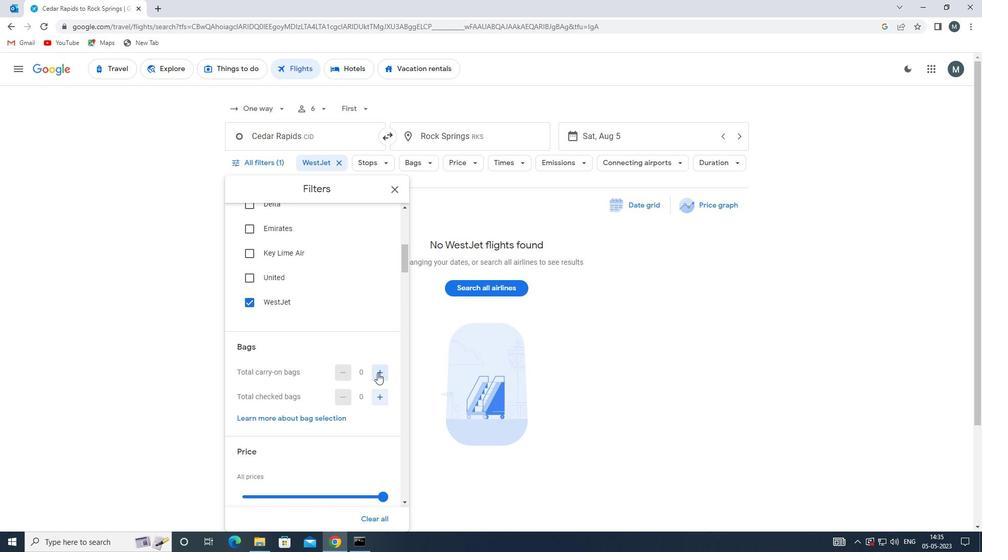 
Action: Mouse pressed left at (377, 372)
Screenshot: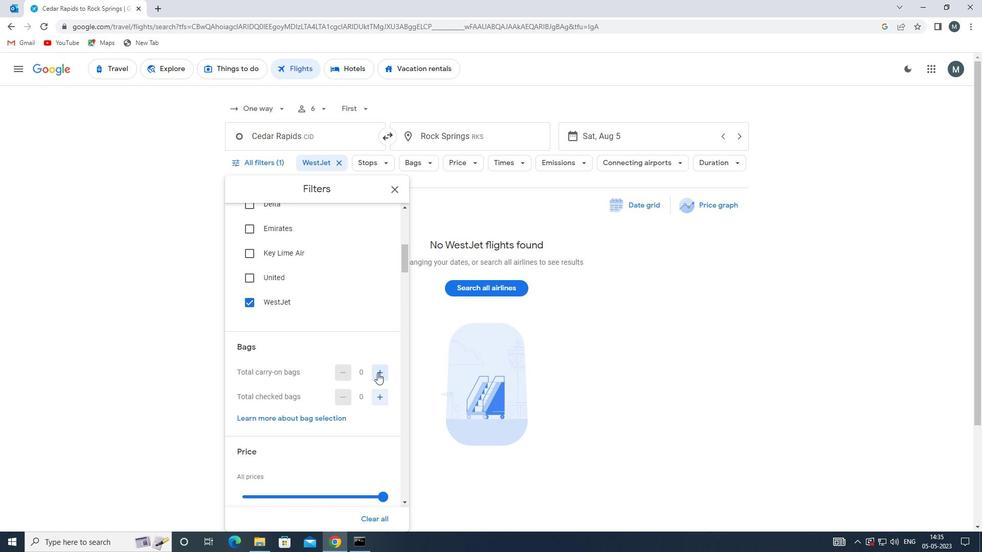 
Action: Mouse pressed left at (377, 372)
Screenshot: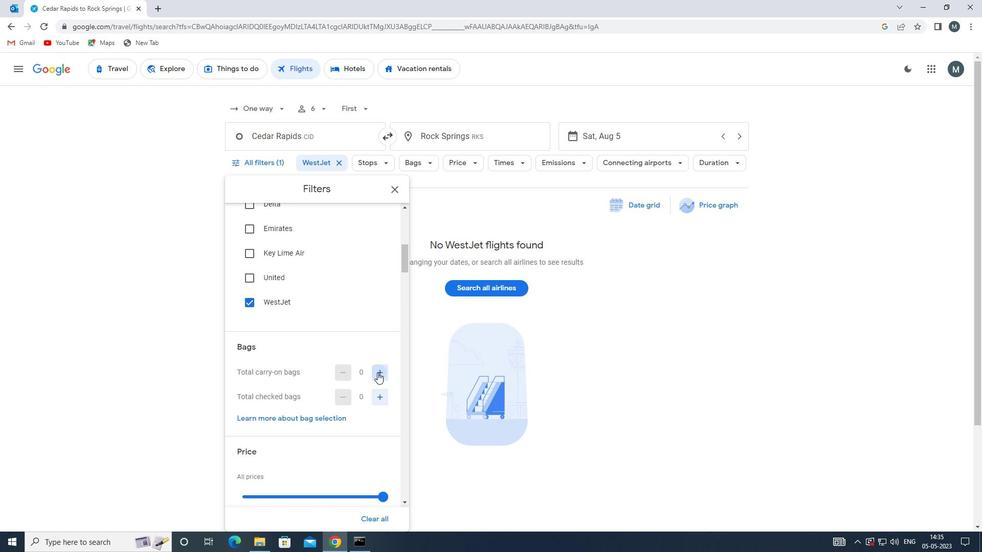 
Action: Mouse moved to (291, 374)
Screenshot: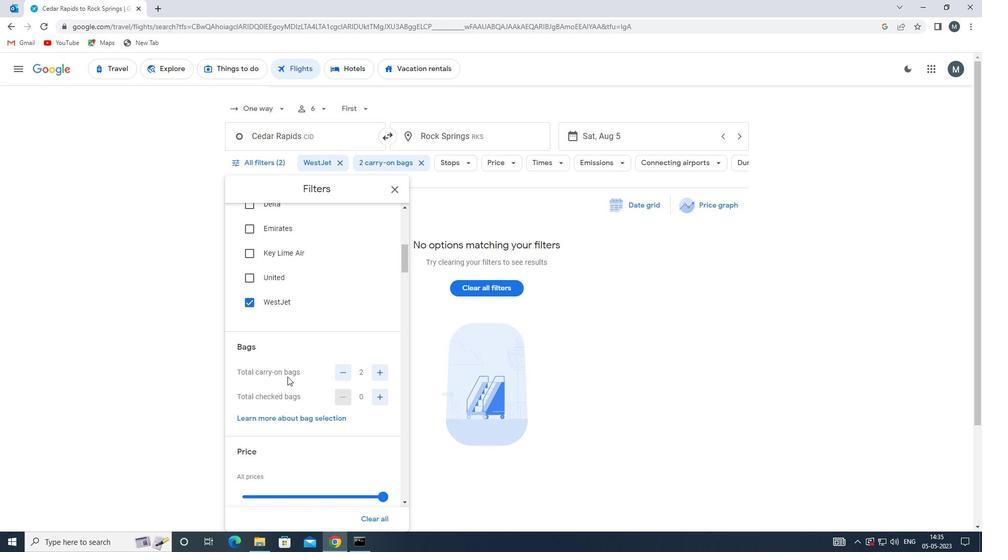 
Action: Mouse scrolled (291, 374) with delta (0, 0)
Screenshot: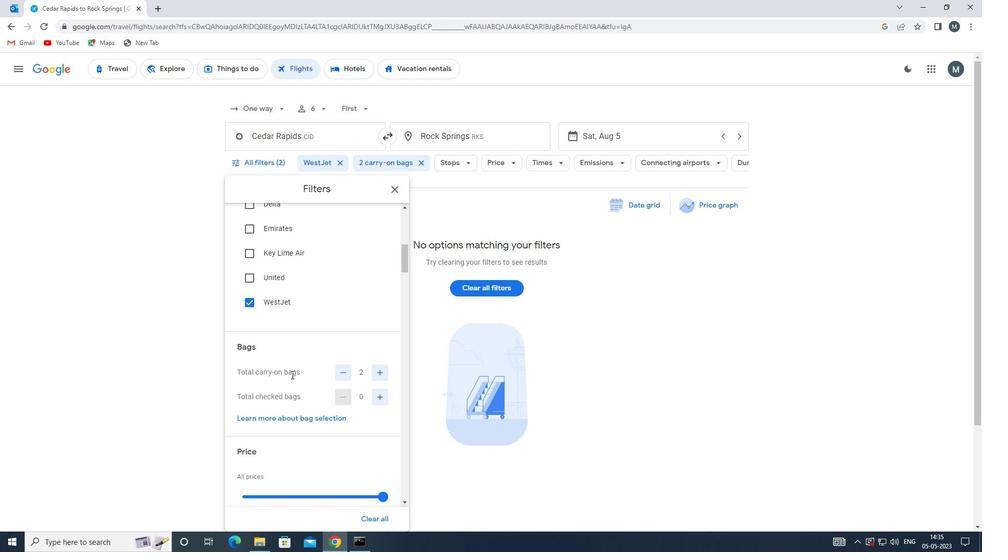 
Action: Mouse moved to (265, 444)
Screenshot: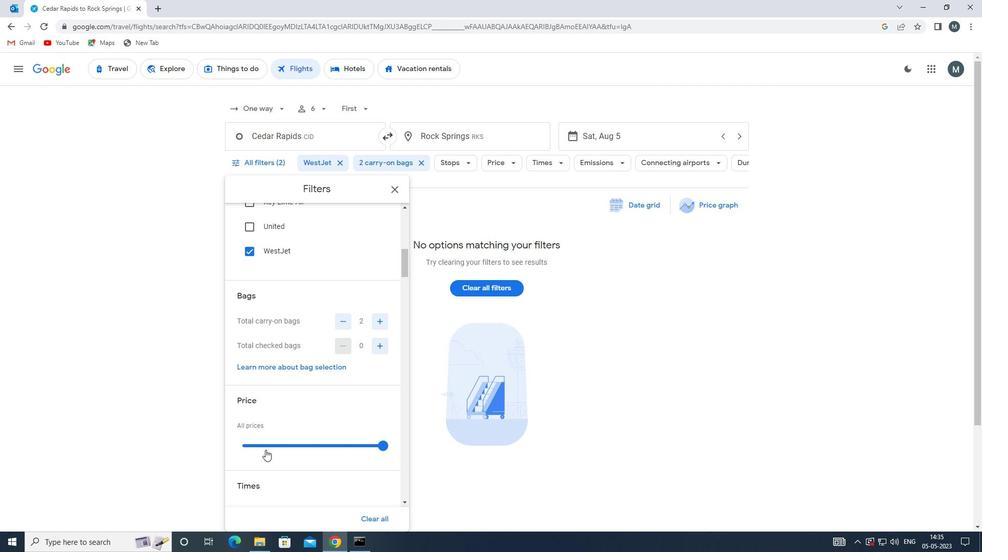 
Action: Mouse pressed left at (265, 444)
Screenshot: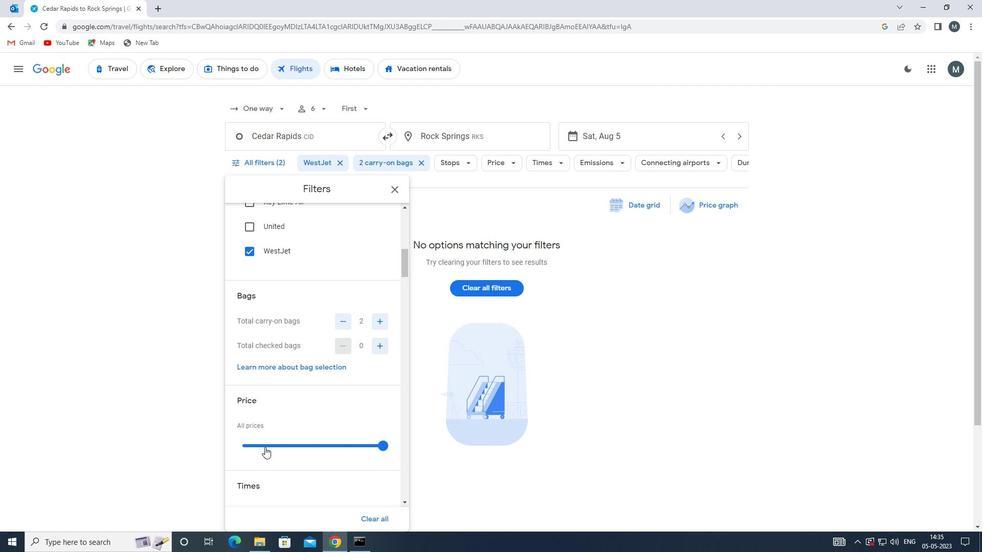 
Action: Mouse moved to (265, 443)
Screenshot: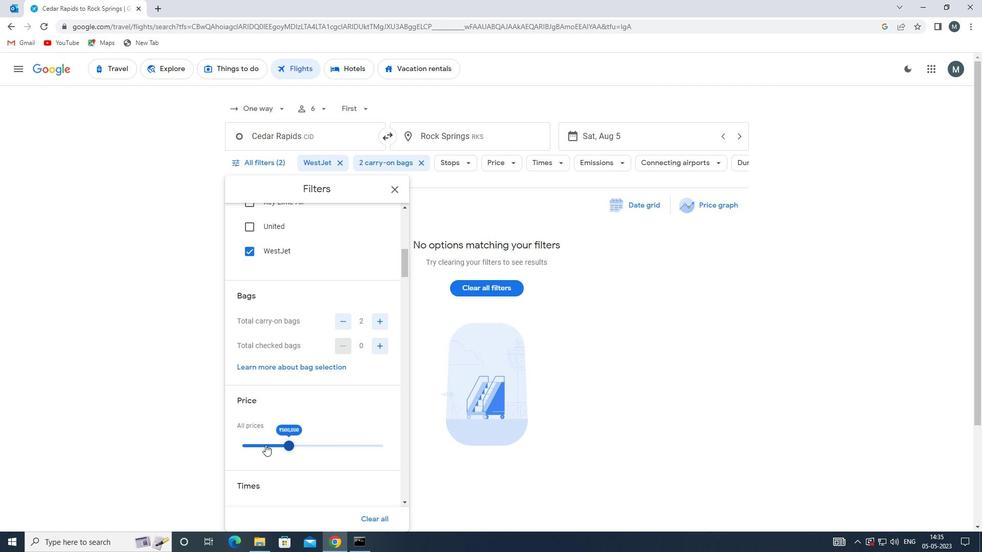 
Action: Mouse pressed left at (265, 443)
Screenshot: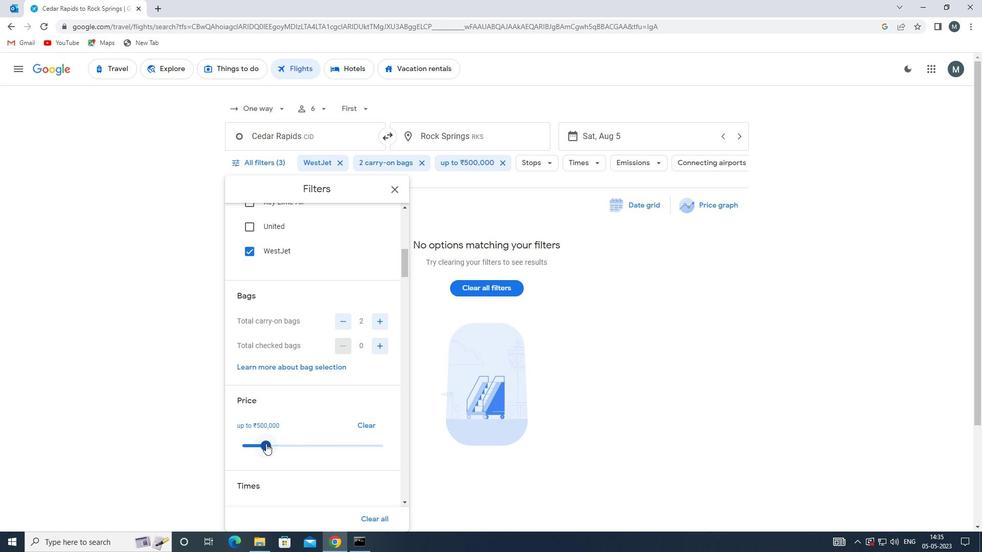 
Action: Mouse moved to (319, 388)
Screenshot: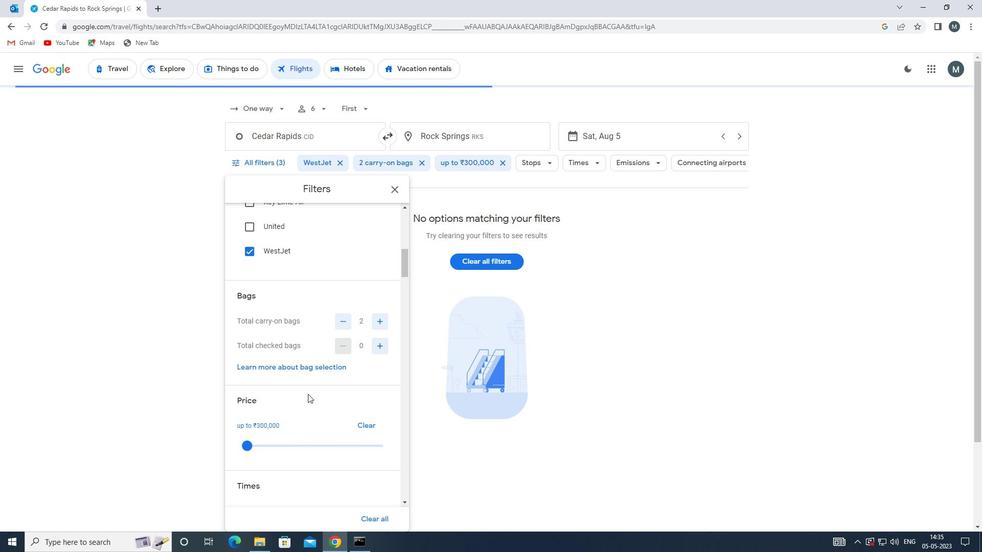 
Action: Mouse scrolled (319, 388) with delta (0, 0)
Screenshot: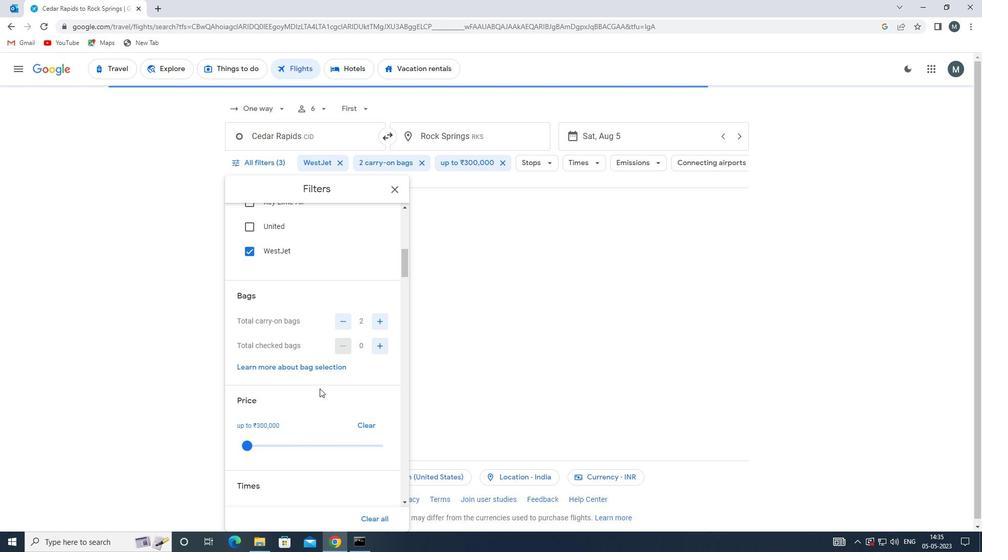 
Action: Mouse moved to (319, 388)
Screenshot: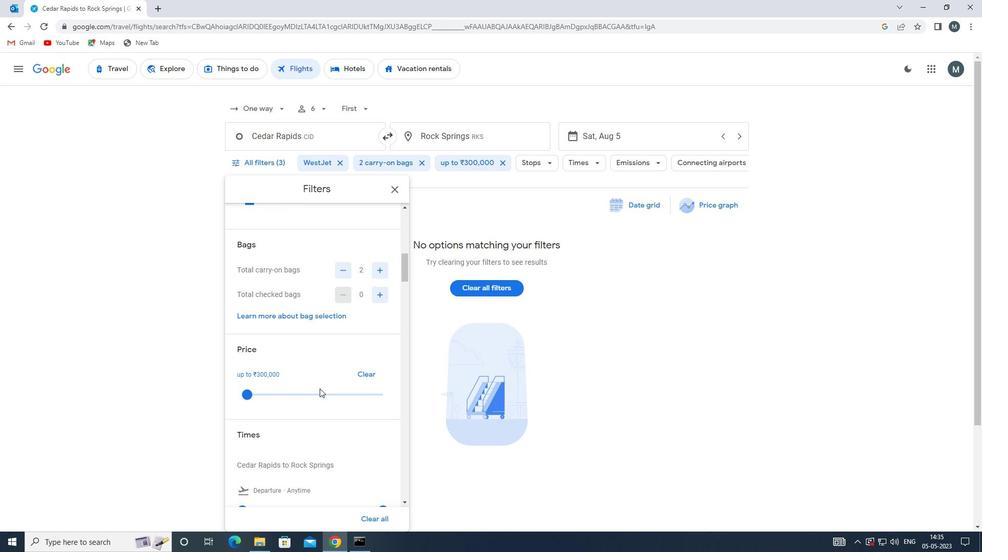 
Action: Mouse scrolled (319, 388) with delta (0, 0)
Screenshot: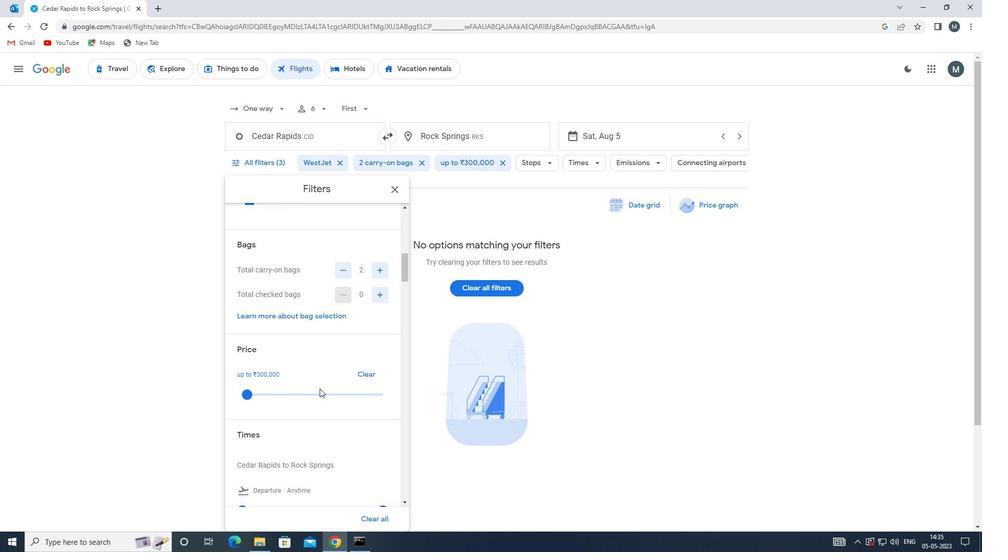 
Action: Mouse moved to (316, 394)
Screenshot: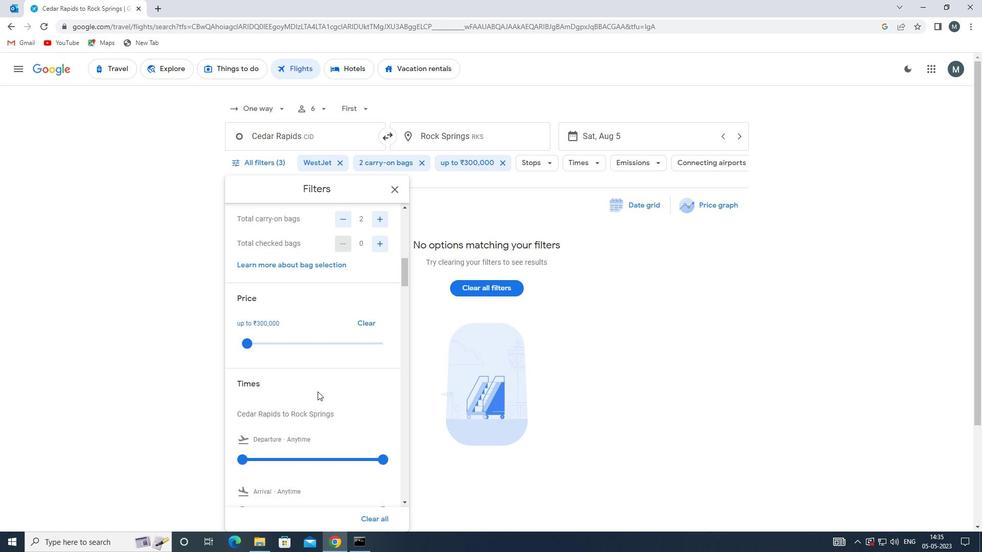 
Action: Mouse scrolled (316, 393) with delta (0, 0)
Screenshot: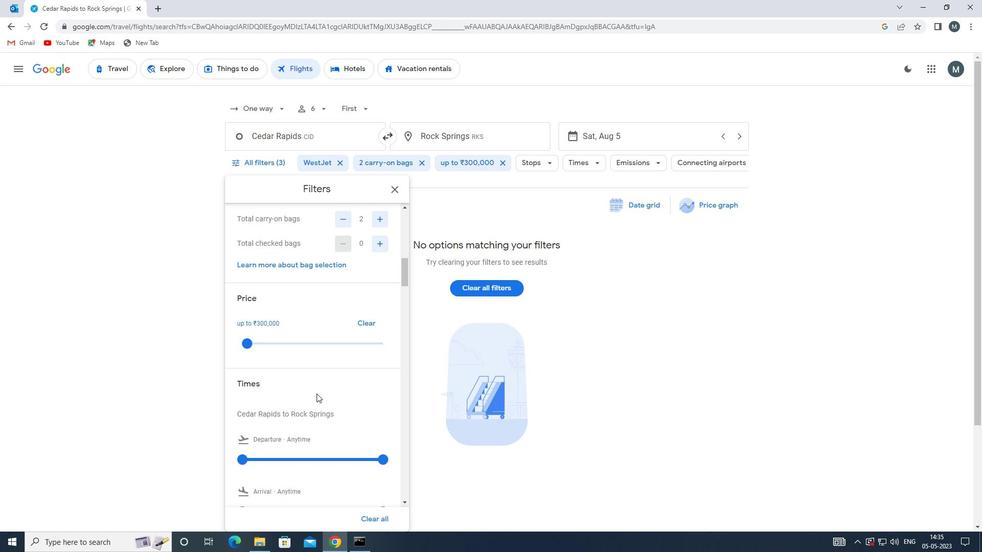 
Action: Mouse moved to (247, 406)
Screenshot: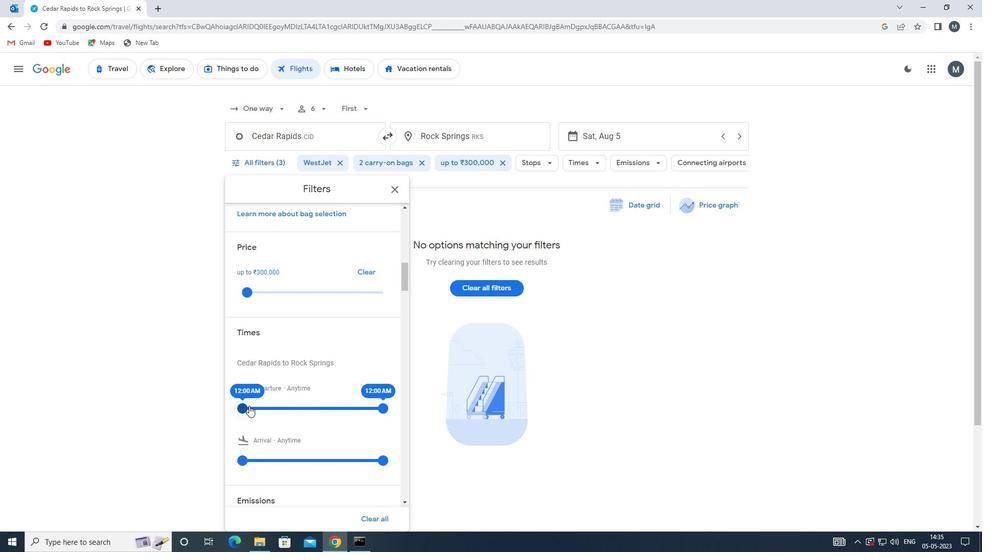 
Action: Mouse pressed left at (247, 406)
Screenshot: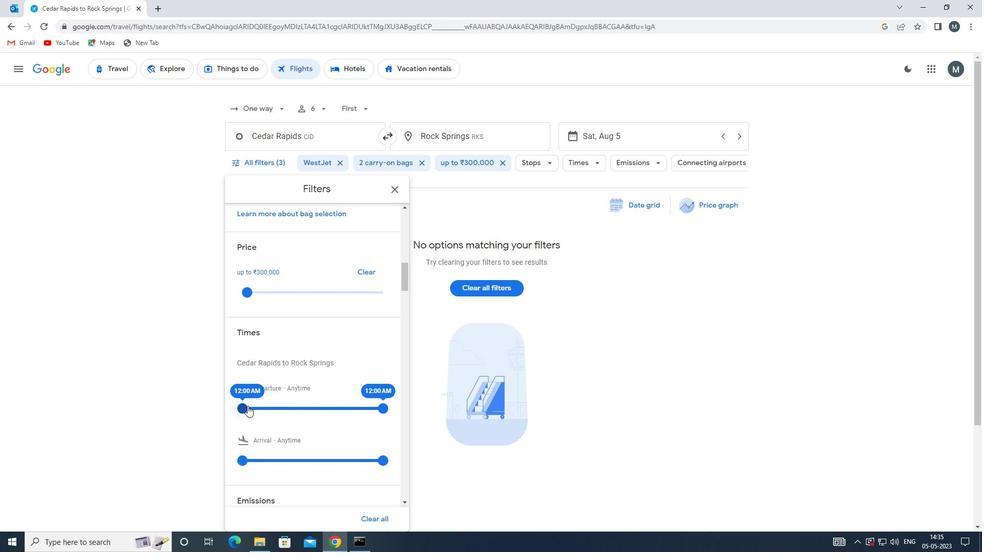 
Action: Mouse moved to (376, 408)
Screenshot: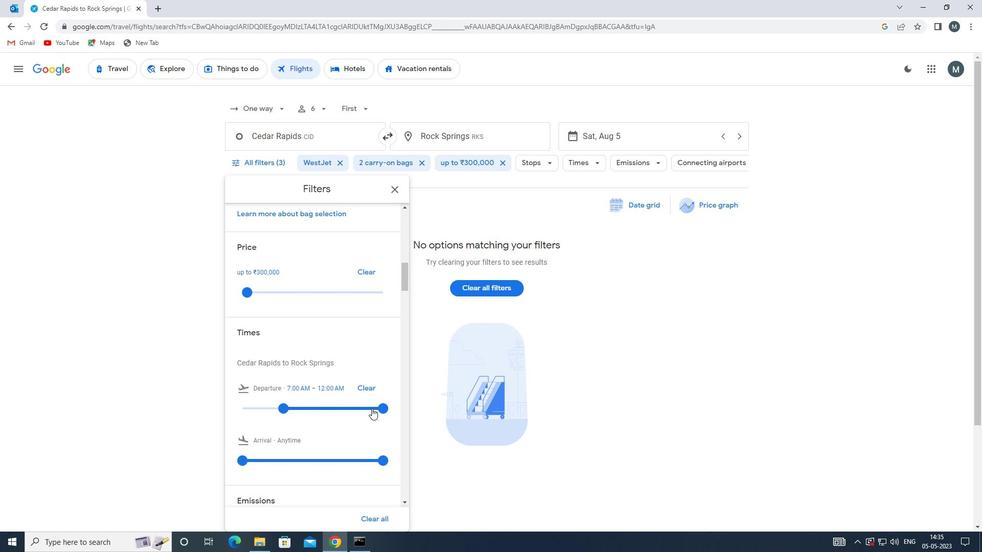 
Action: Mouse pressed left at (376, 408)
Screenshot: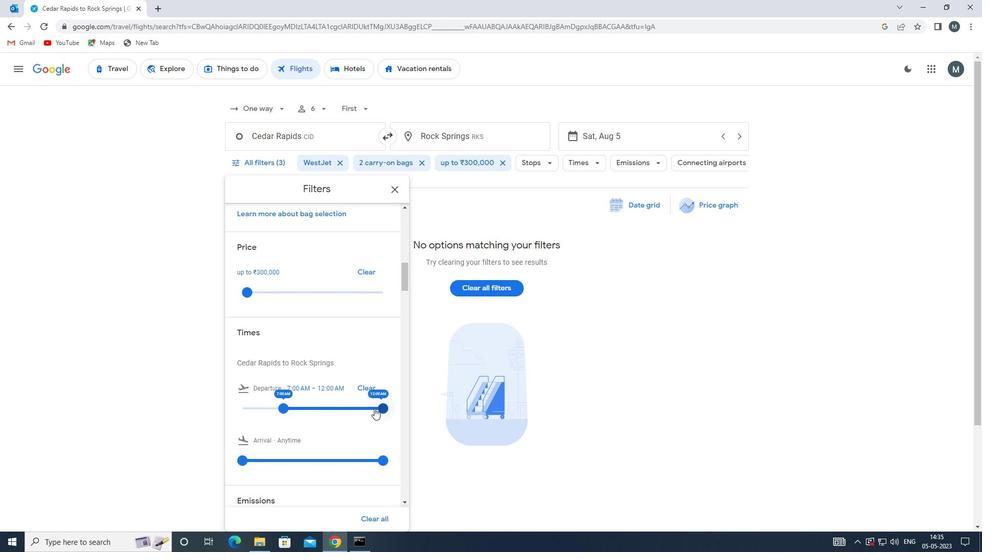
Action: Mouse moved to (306, 397)
Screenshot: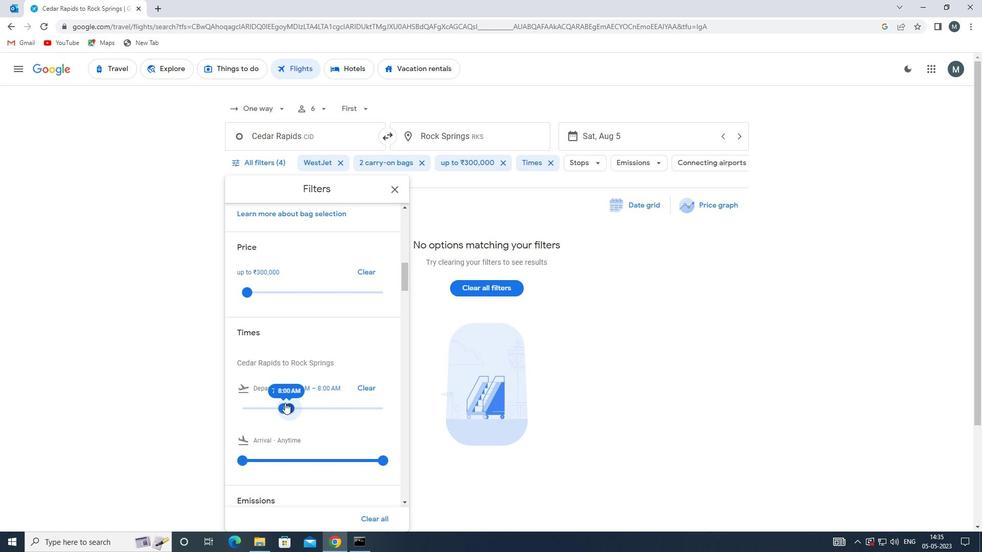 
Action: Mouse scrolled (306, 396) with delta (0, 0)
Screenshot: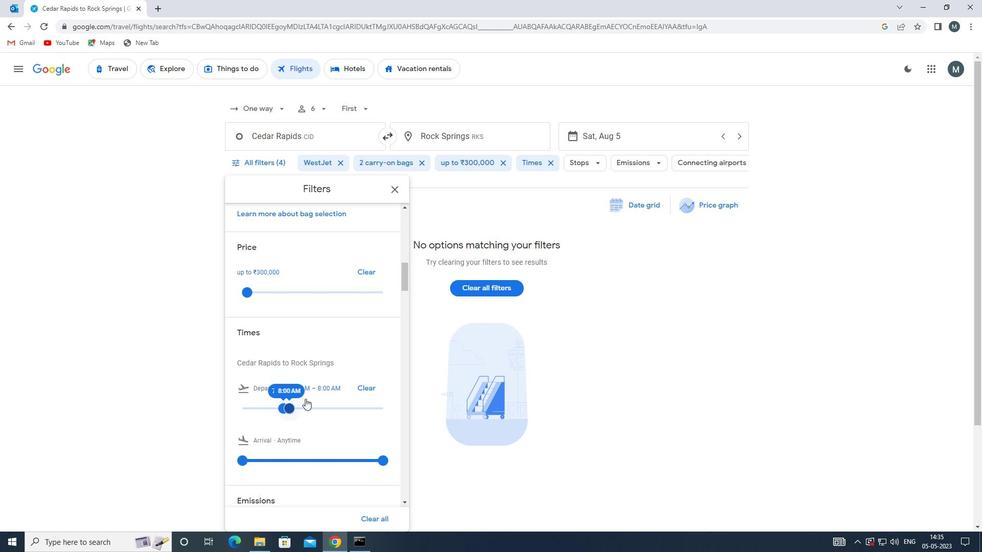 
Action: Mouse scrolled (306, 396) with delta (0, 0)
Screenshot: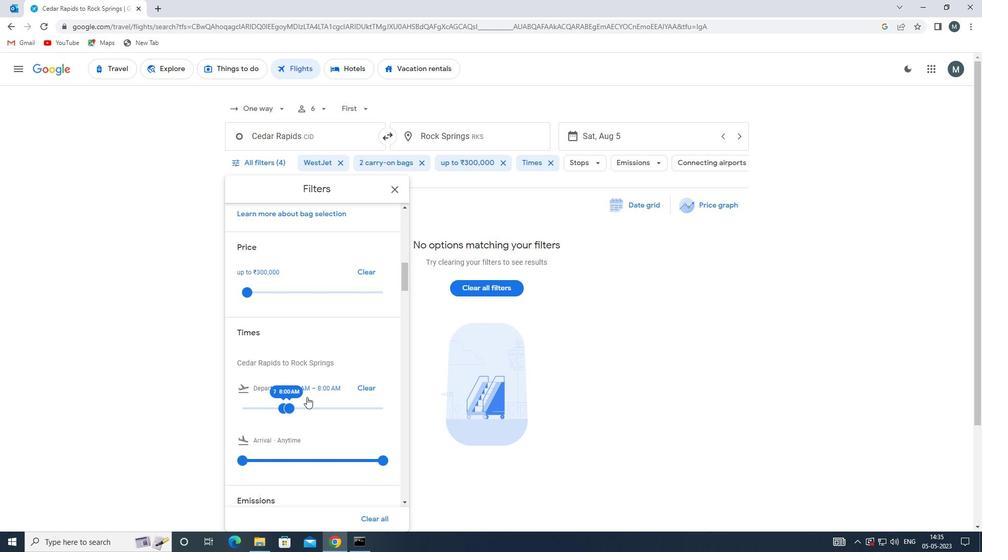 
Action: Mouse moved to (394, 193)
Screenshot: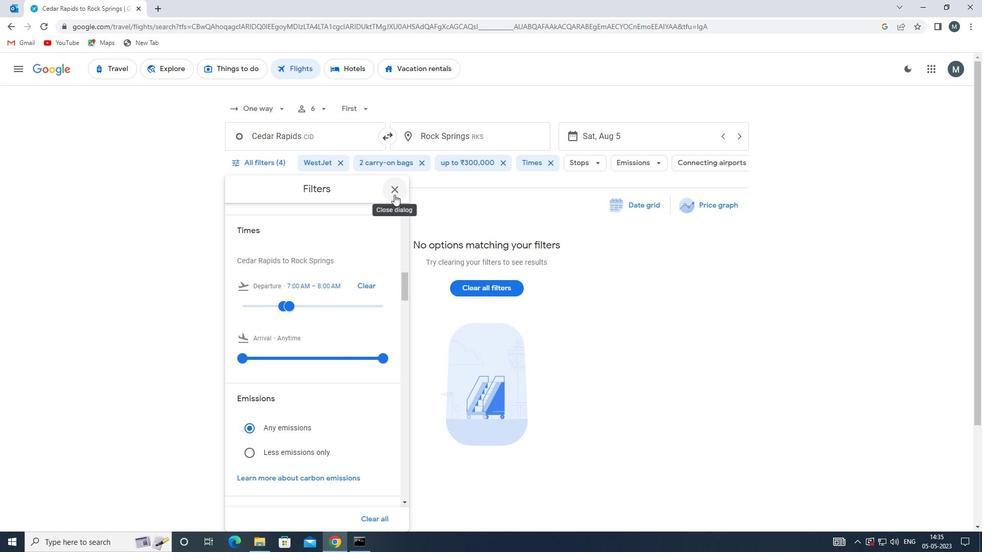 
Action: Mouse pressed left at (394, 193)
Screenshot: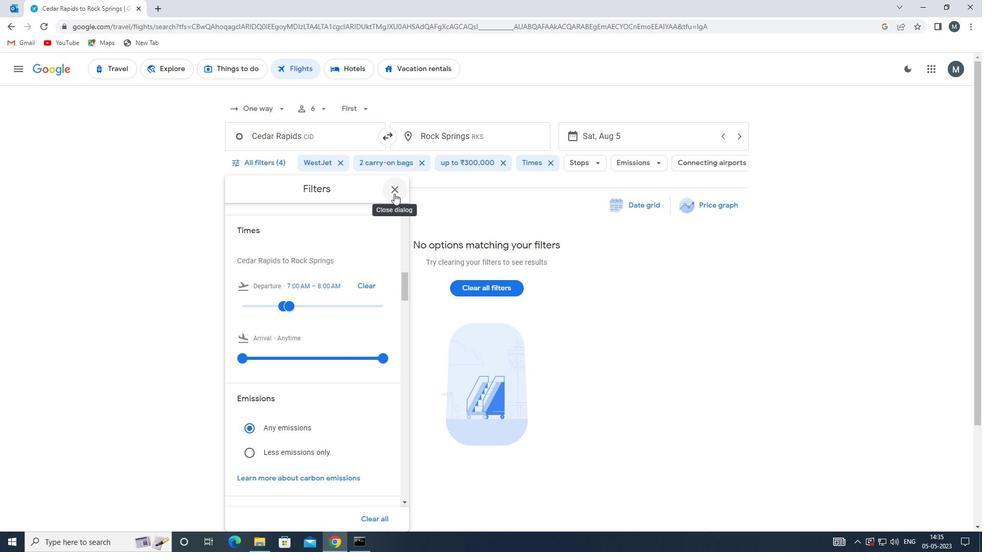 
